 Task: Search one way flight ticket for 1 adult, 1 child, 1 infant in seat in premium economy from Moab: Canyonlands Regional Airport to Rock Springs: Southwest Wyoming Regional Airport (rock Springs Sweetwater County Airport) on 8-5-2023. Choice of flights is United. Number of bags: 2 checked bags. Outbound departure time preference is 10:15.
Action: Mouse moved to (327, 295)
Screenshot: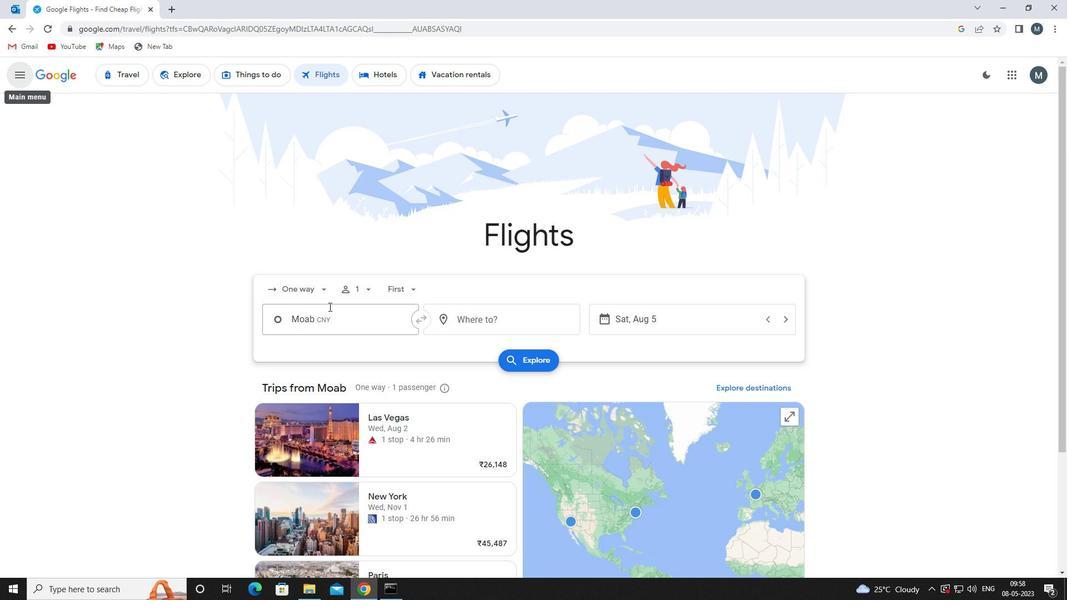 
Action: Mouse pressed left at (327, 295)
Screenshot: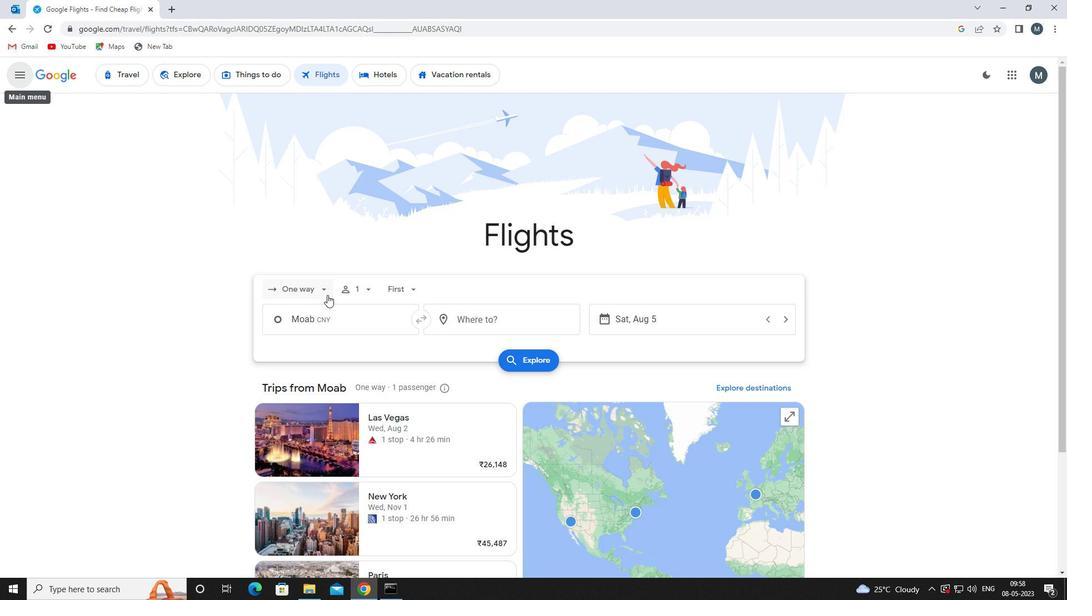 
Action: Mouse moved to (337, 344)
Screenshot: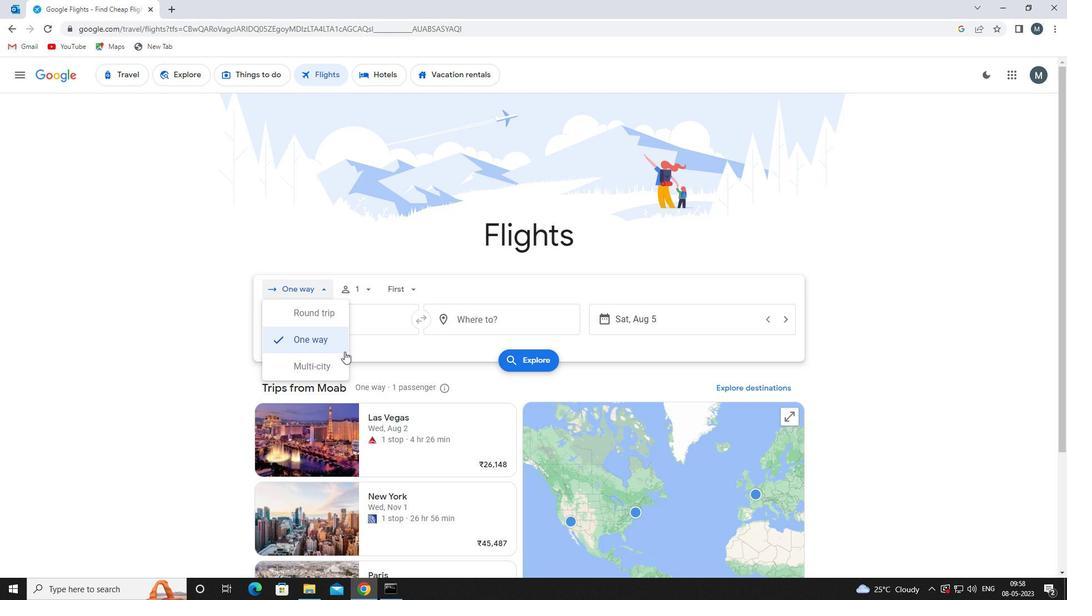 
Action: Mouse pressed left at (337, 344)
Screenshot: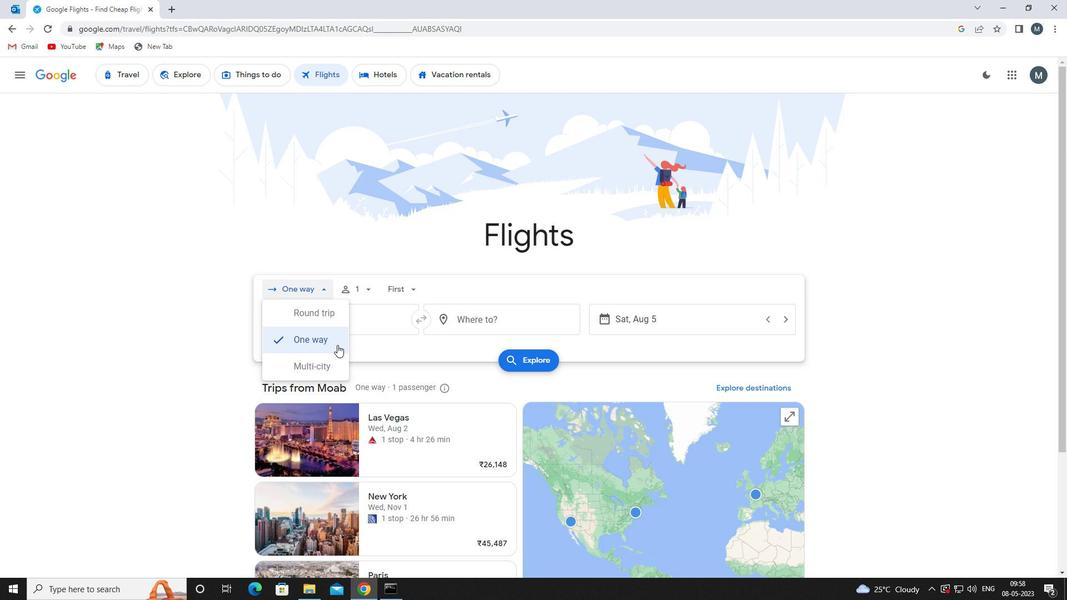 
Action: Mouse moved to (354, 284)
Screenshot: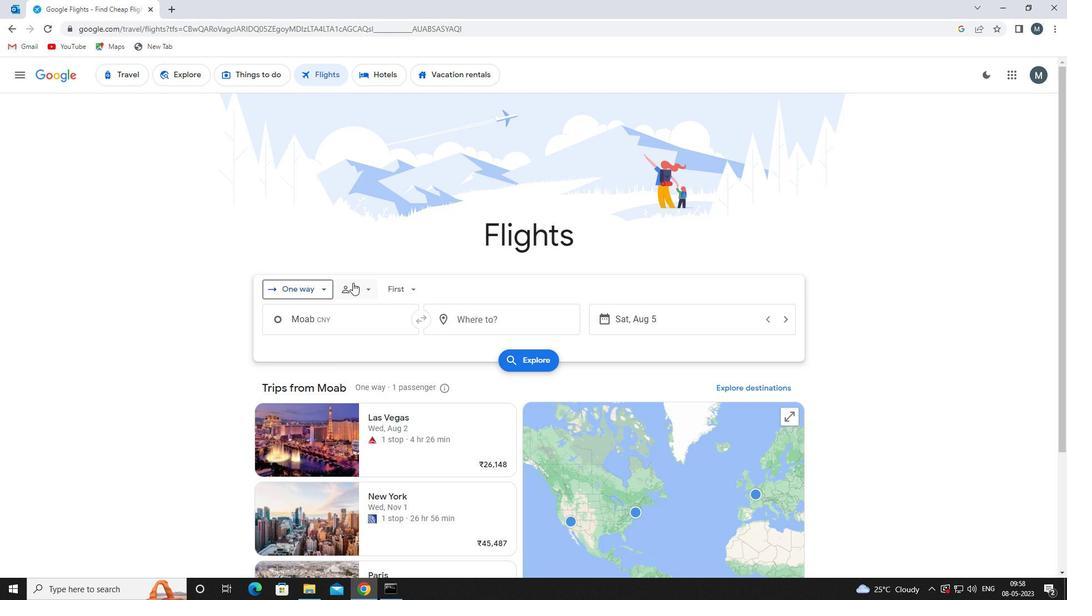 
Action: Mouse pressed left at (354, 284)
Screenshot: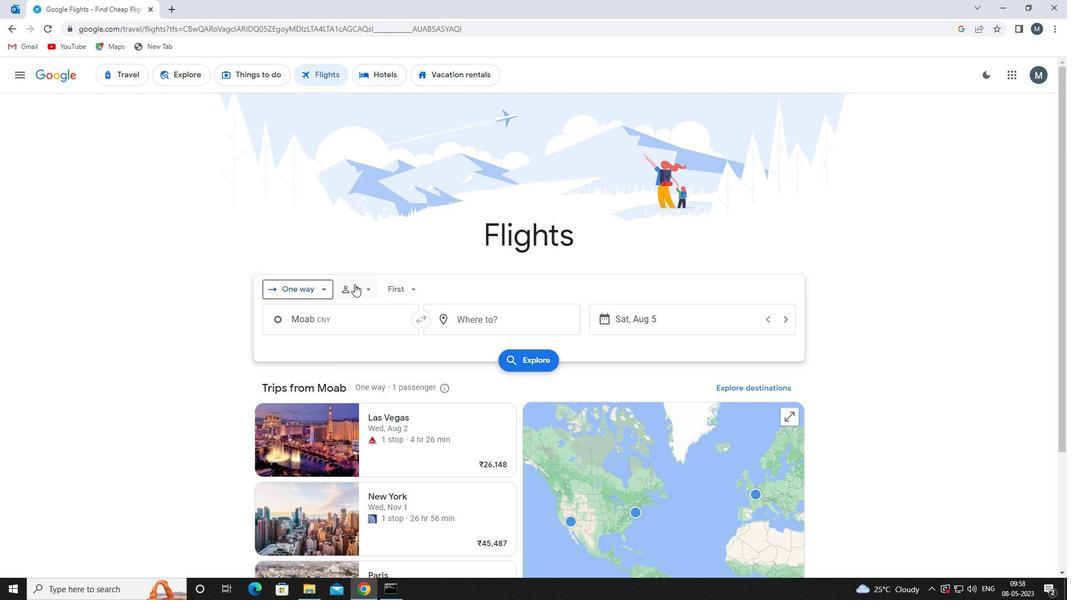 
Action: Mouse moved to (458, 347)
Screenshot: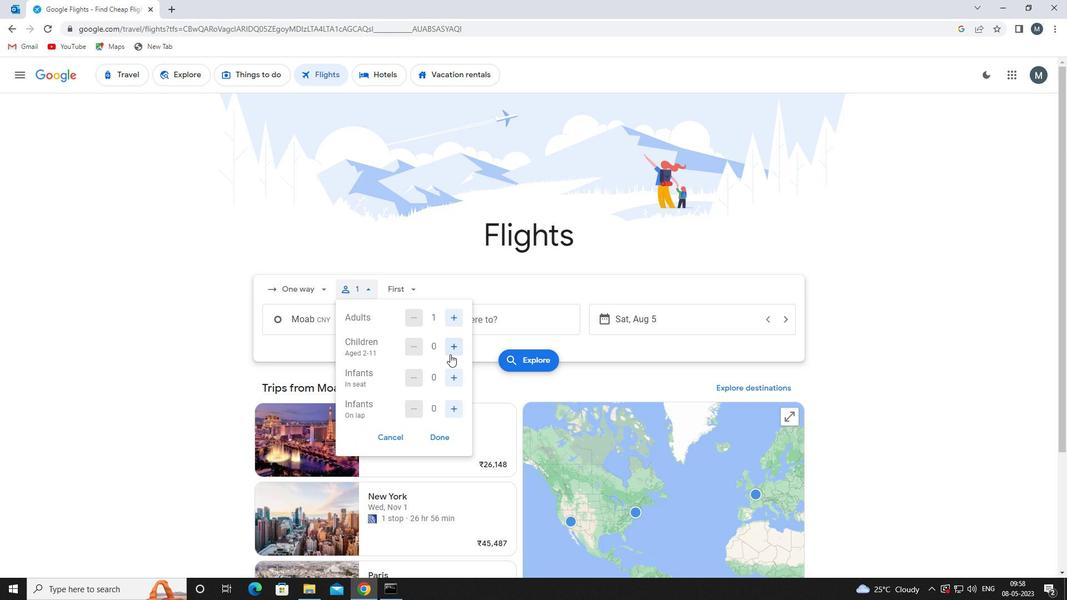 
Action: Mouse pressed left at (458, 347)
Screenshot: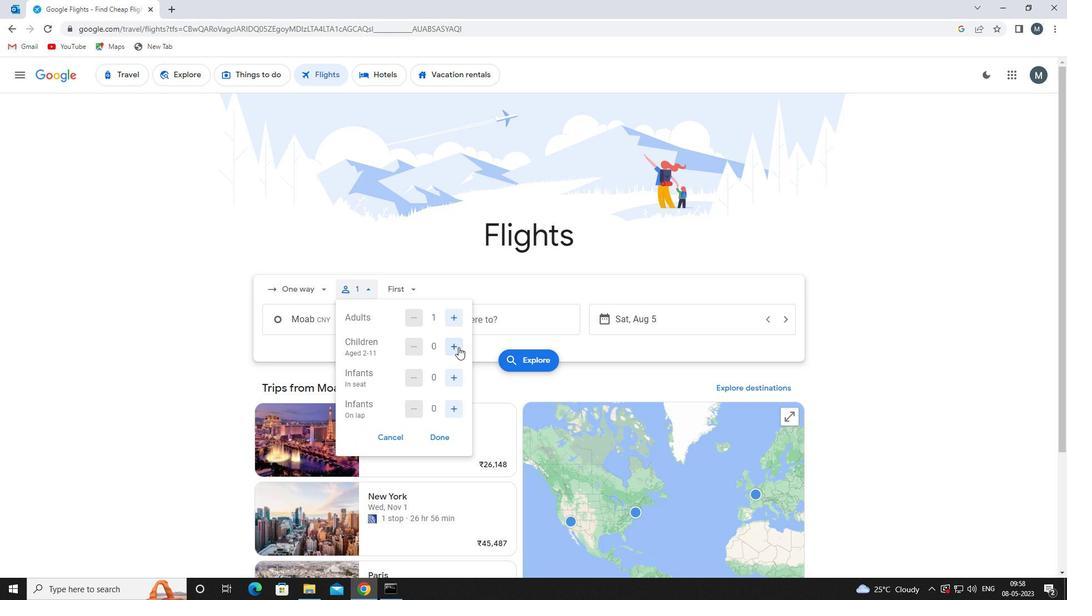 
Action: Mouse moved to (451, 378)
Screenshot: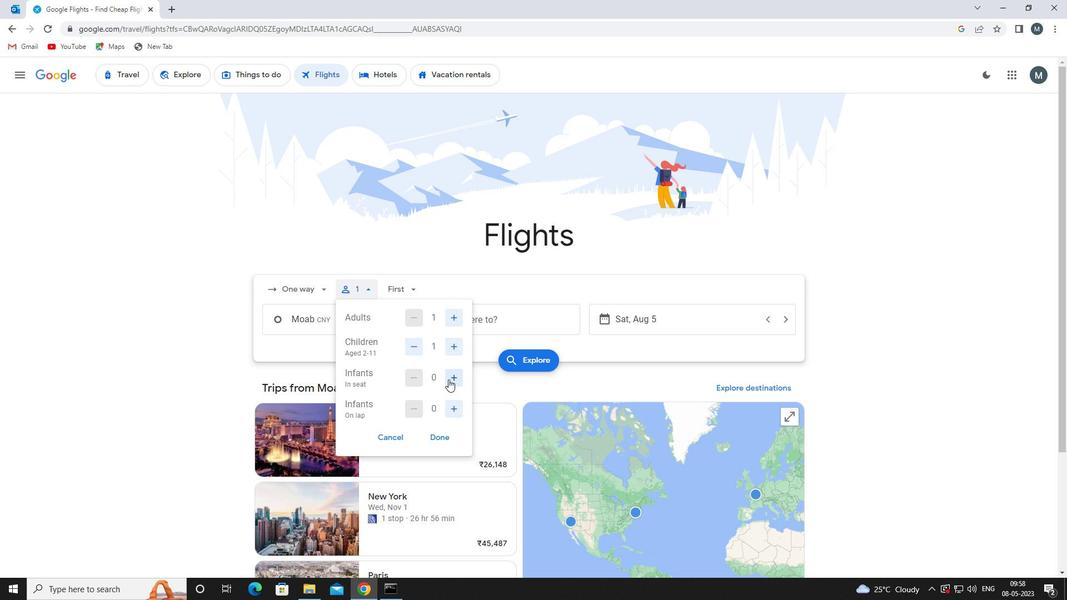 
Action: Mouse pressed left at (451, 378)
Screenshot: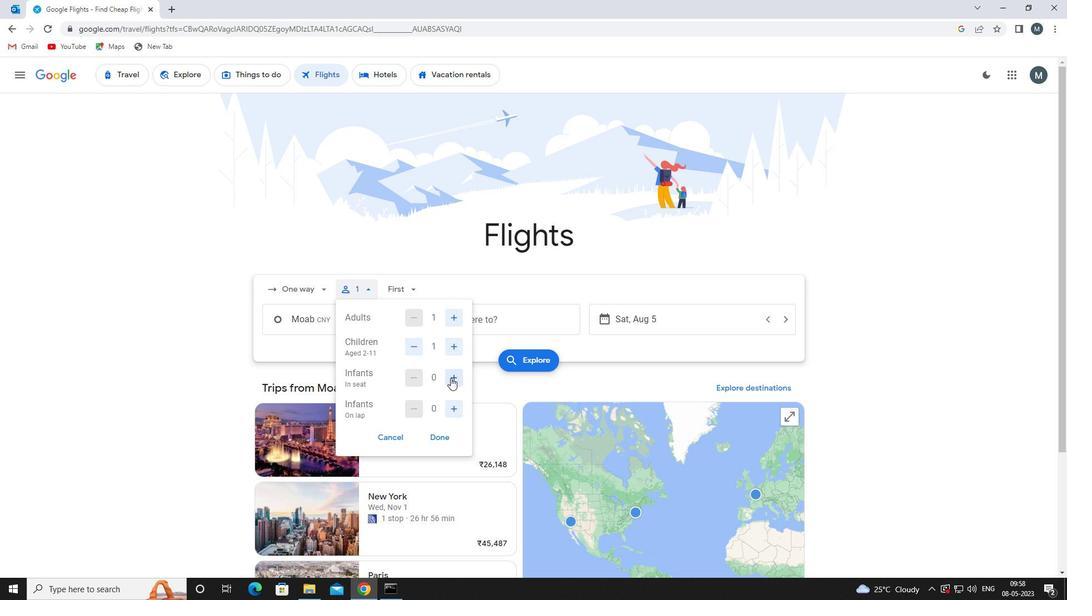 
Action: Mouse moved to (446, 434)
Screenshot: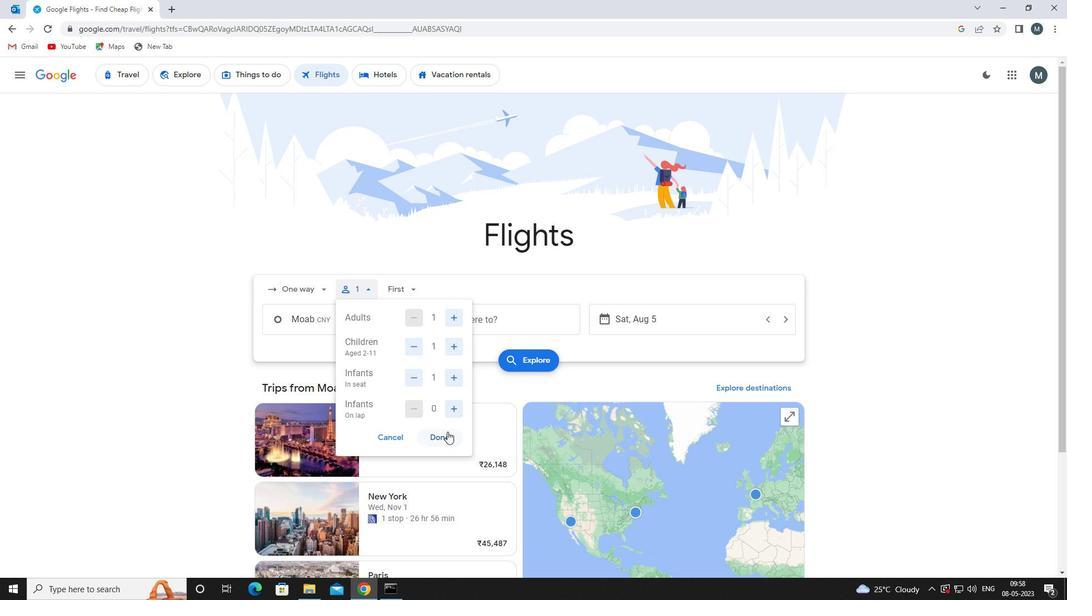 
Action: Mouse pressed left at (446, 434)
Screenshot: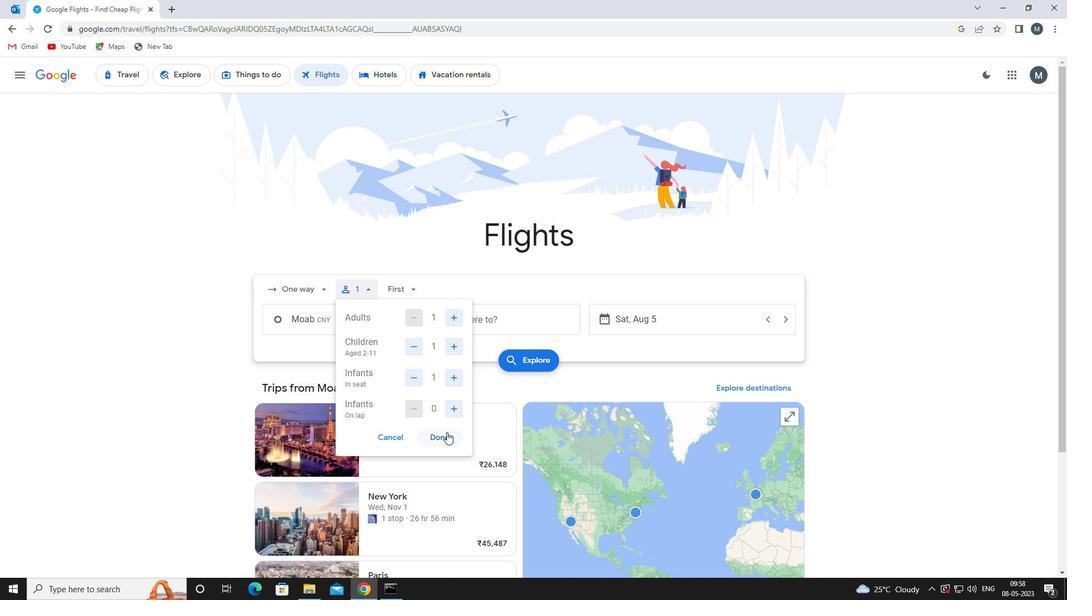 
Action: Mouse moved to (399, 294)
Screenshot: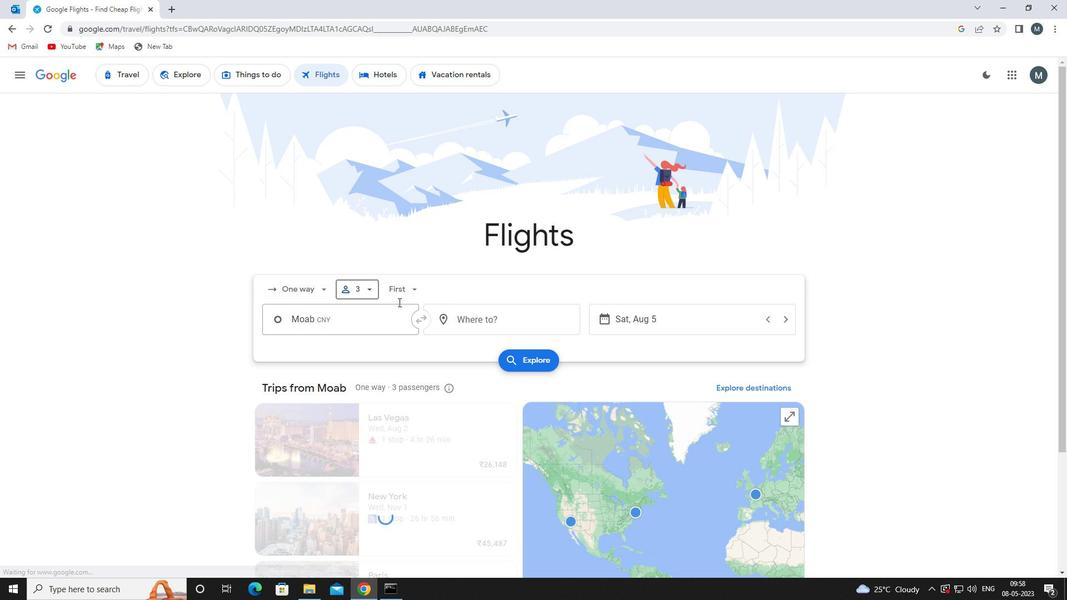 
Action: Mouse pressed left at (399, 294)
Screenshot: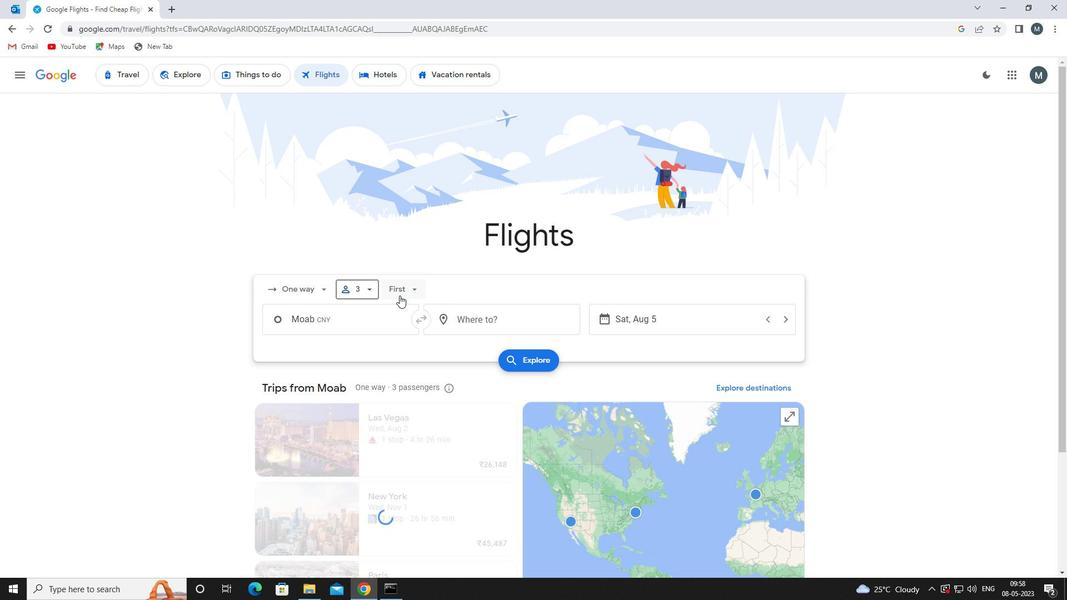 
Action: Mouse moved to (426, 338)
Screenshot: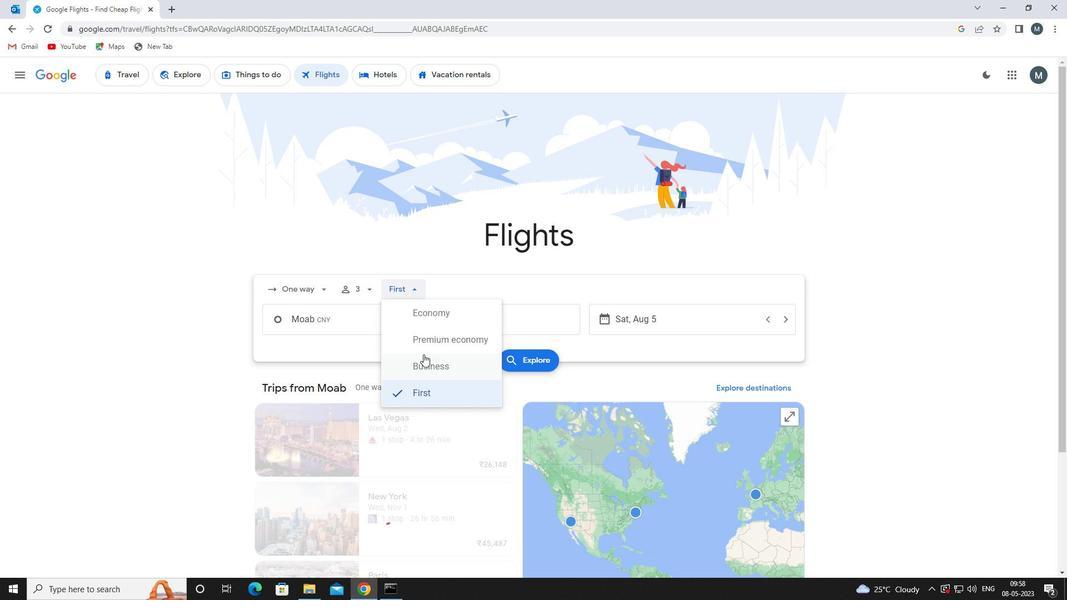 
Action: Mouse pressed left at (426, 338)
Screenshot: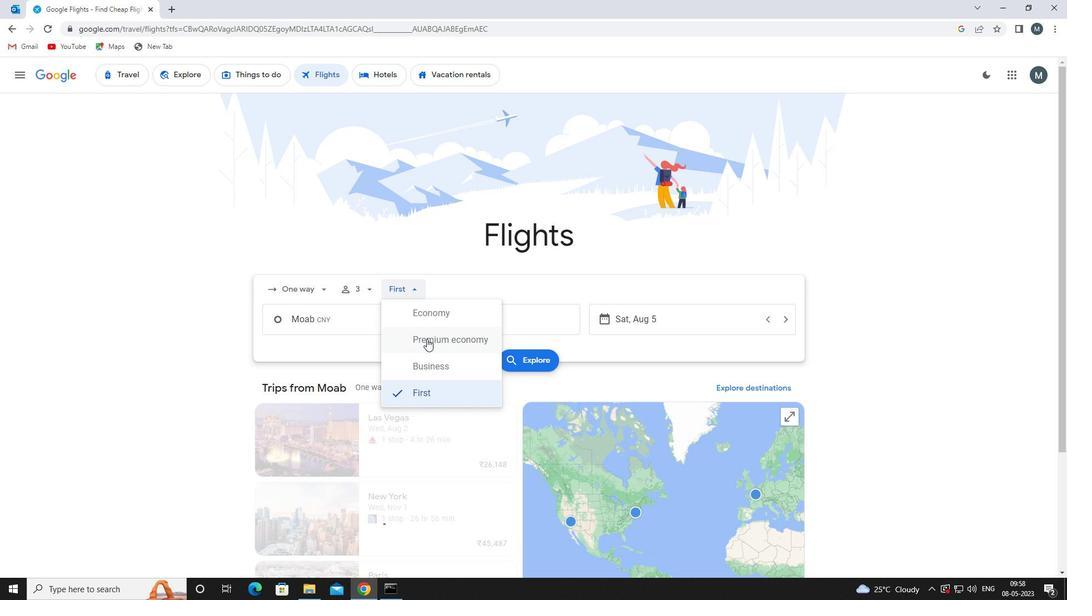 
Action: Mouse moved to (360, 325)
Screenshot: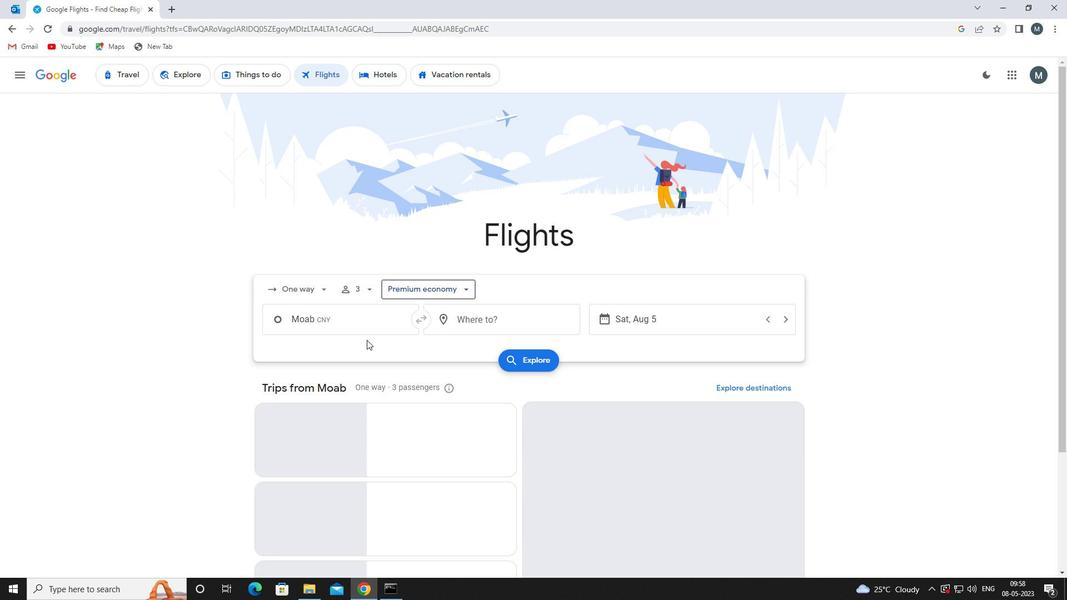 
Action: Mouse pressed left at (360, 325)
Screenshot: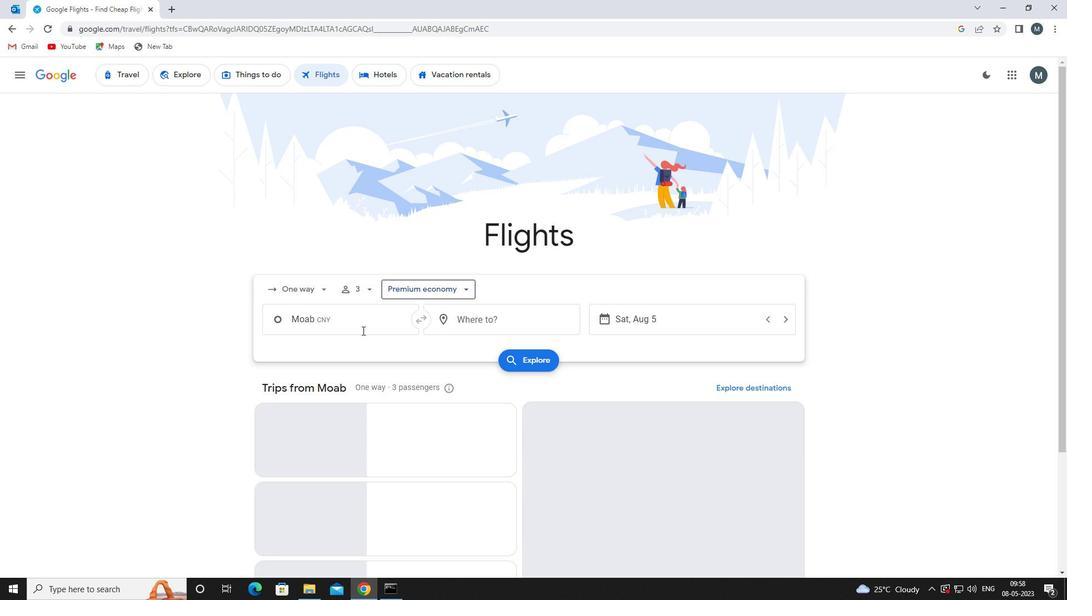 
Action: Mouse moved to (370, 415)
Screenshot: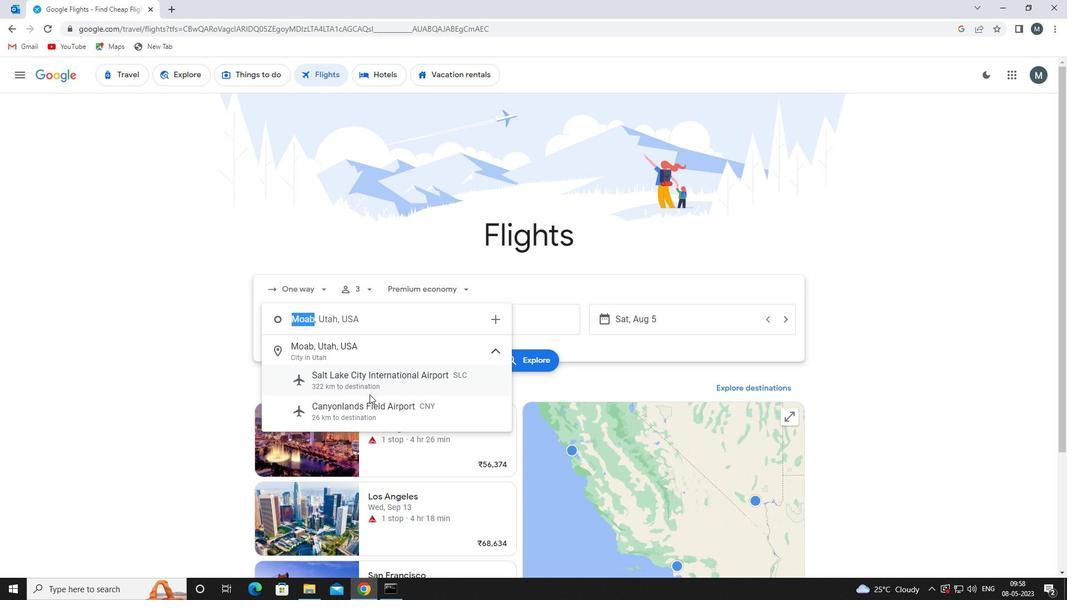 
Action: Mouse pressed left at (370, 415)
Screenshot: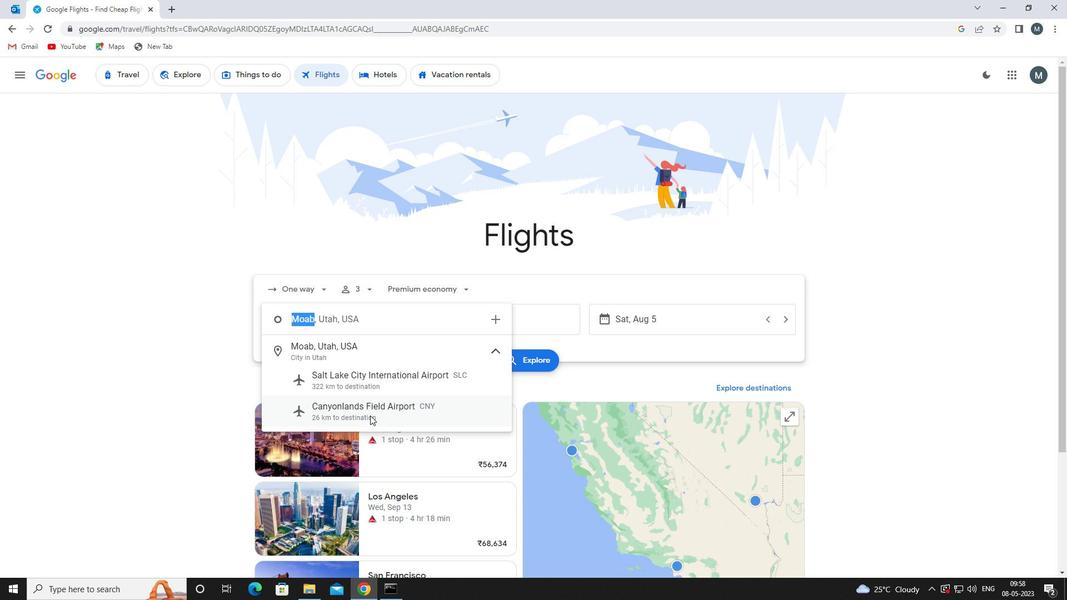 
Action: Mouse moved to (465, 314)
Screenshot: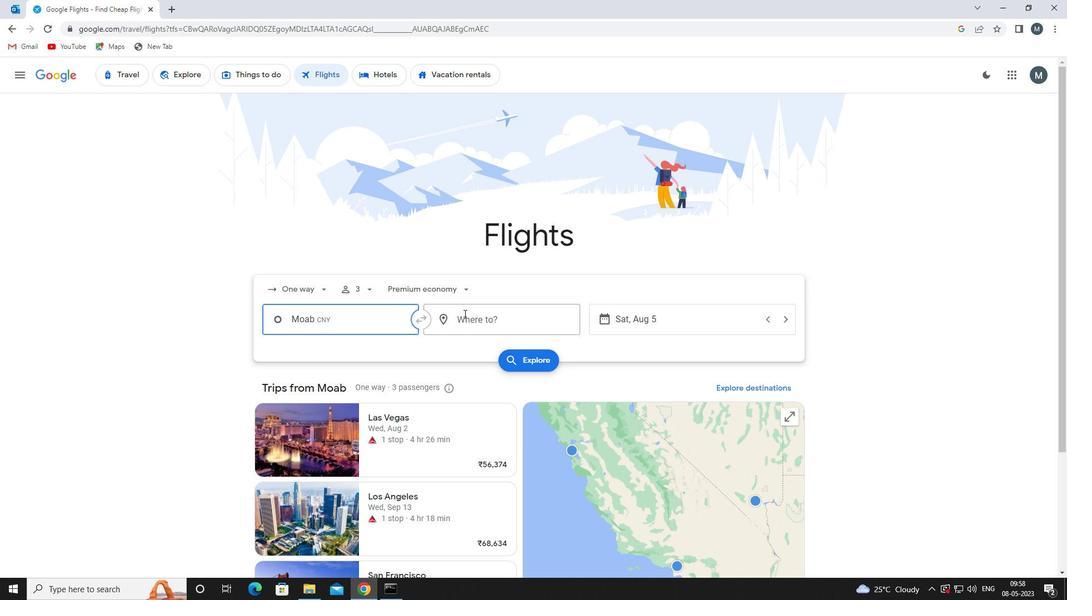 
Action: Mouse pressed left at (465, 314)
Screenshot: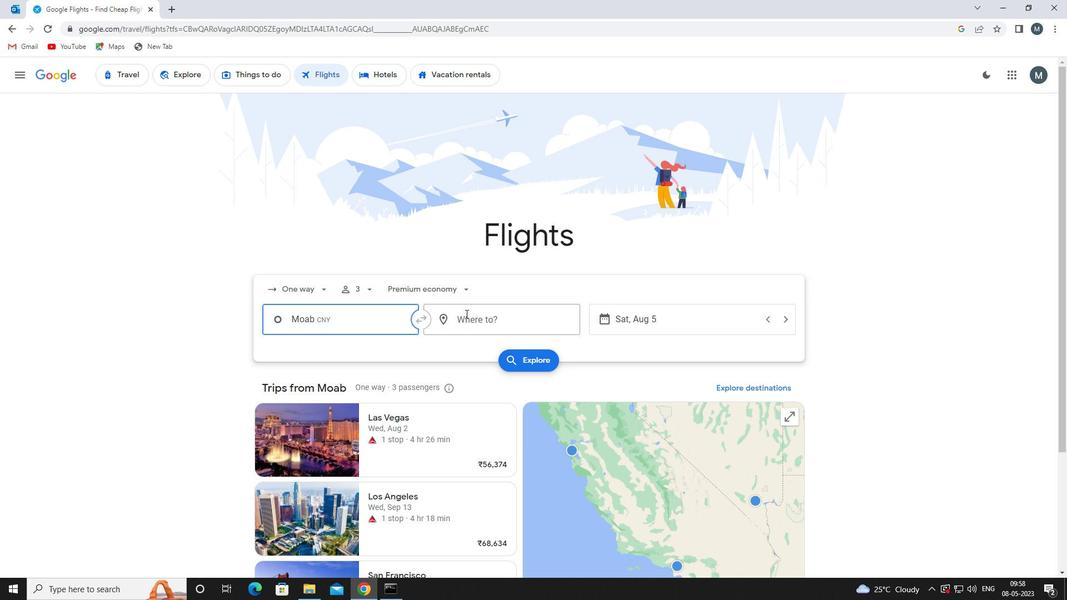 
Action: Mouse moved to (466, 314)
Screenshot: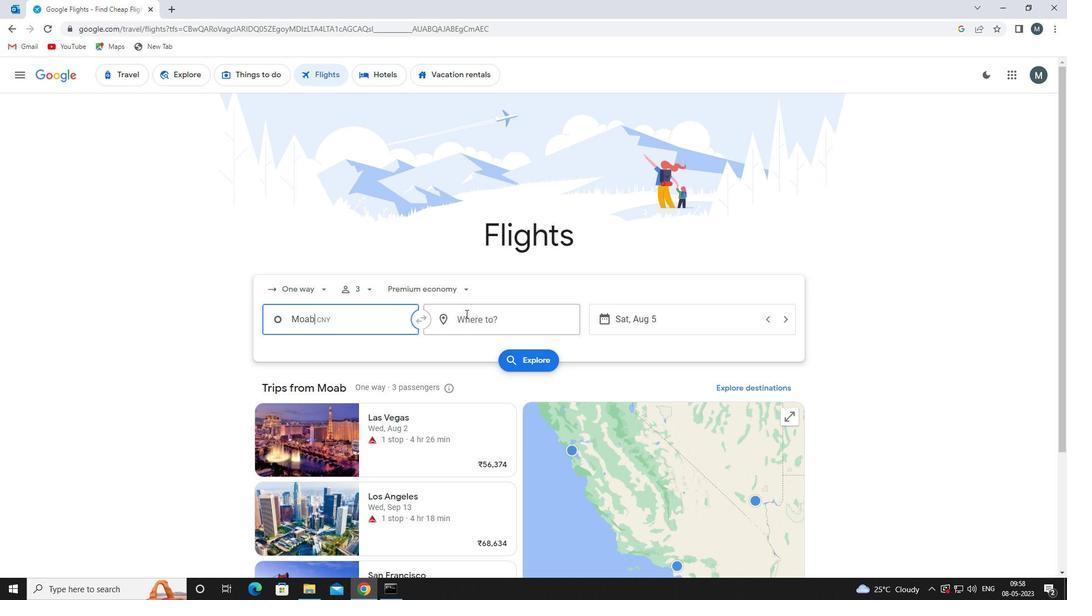 
Action: Key pressed rks
Screenshot: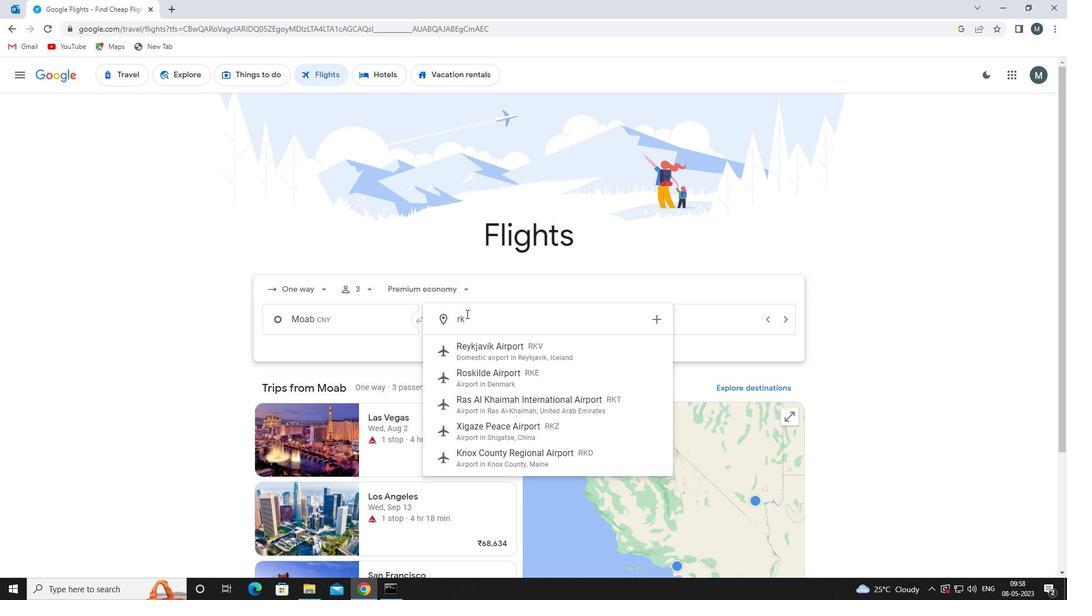 
Action: Mouse moved to (517, 355)
Screenshot: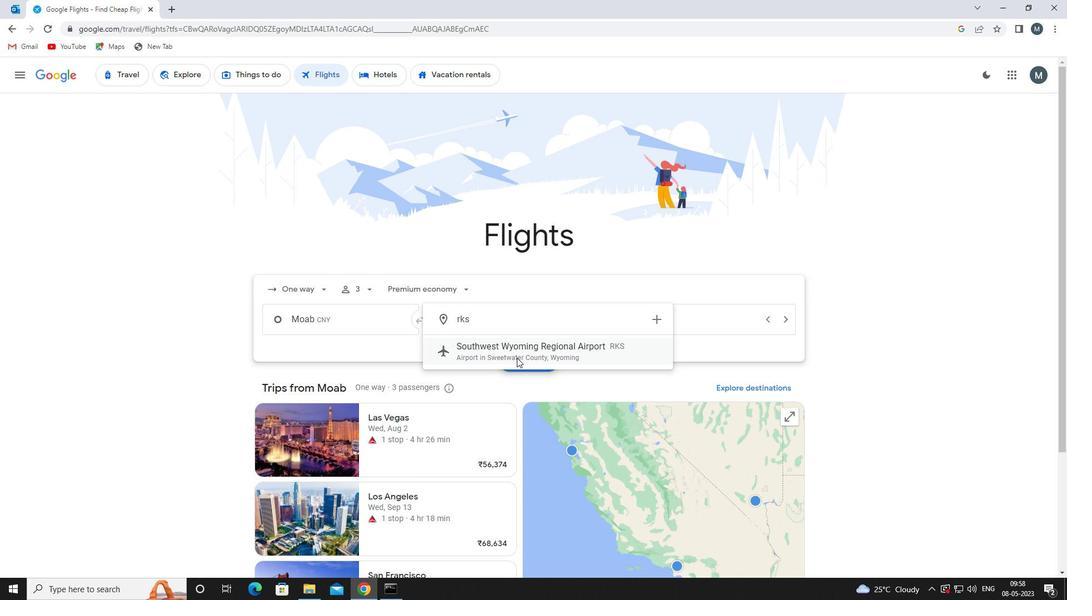 
Action: Mouse pressed left at (517, 355)
Screenshot: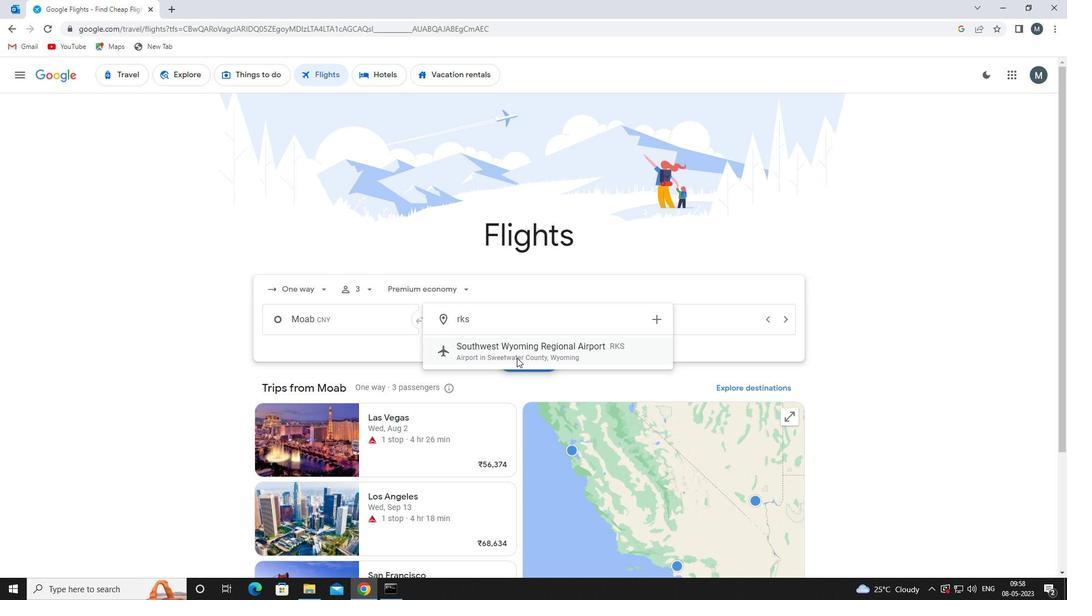 
Action: Mouse moved to (639, 319)
Screenshot: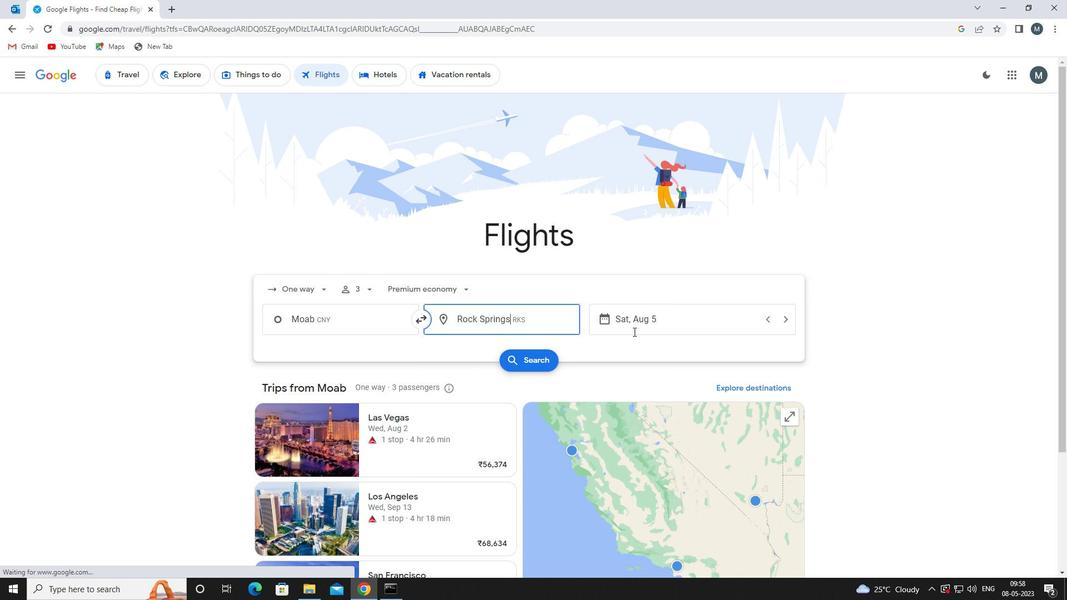 
Action: Mouse pressed left at (639, 319)
Screenshot: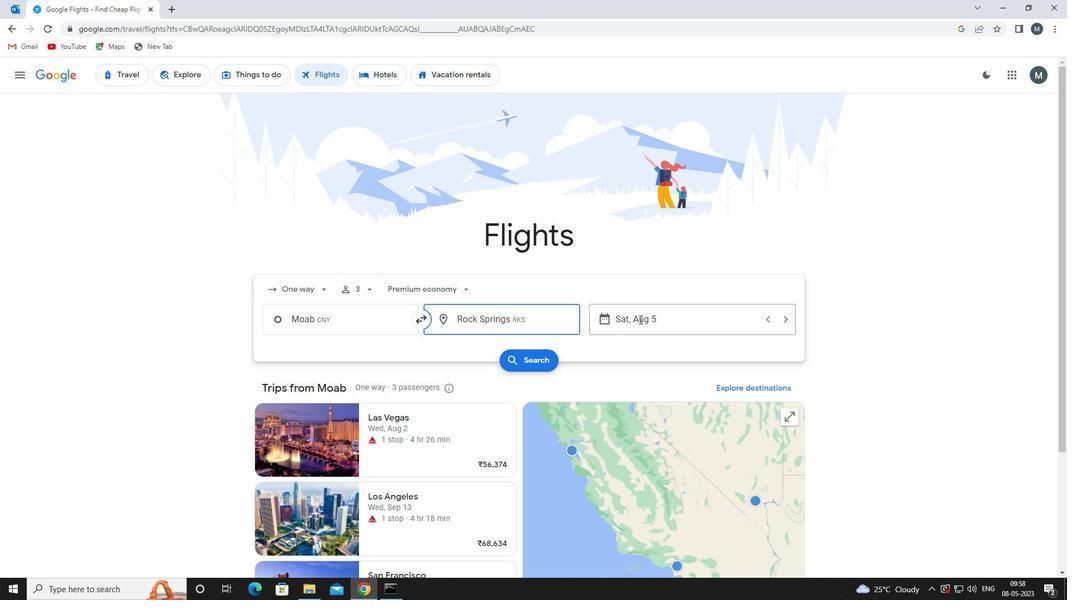 
Action: Mouse moved to (557, 379)
Screenshot: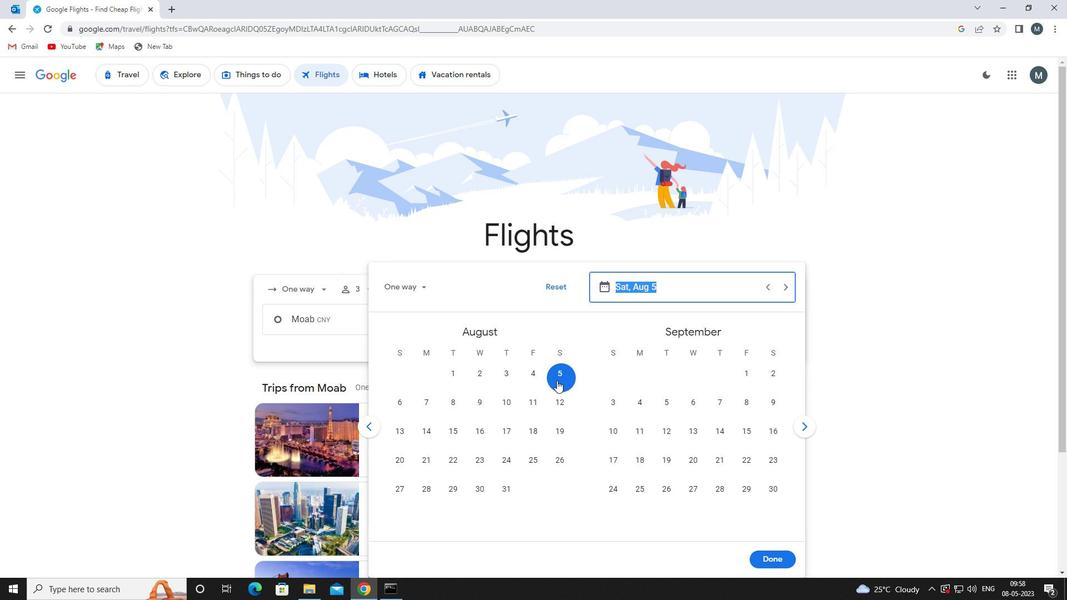 
Action: Mouse pressed left at (557, 379)
Screenshot: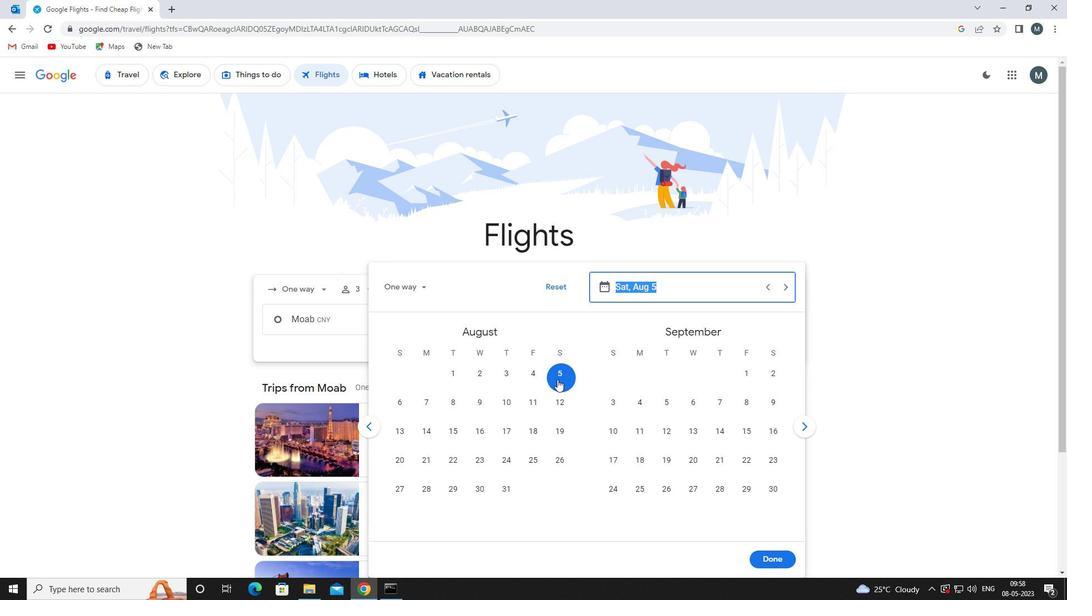 
Action: Mouse moved to (771, 556)
Screenshot: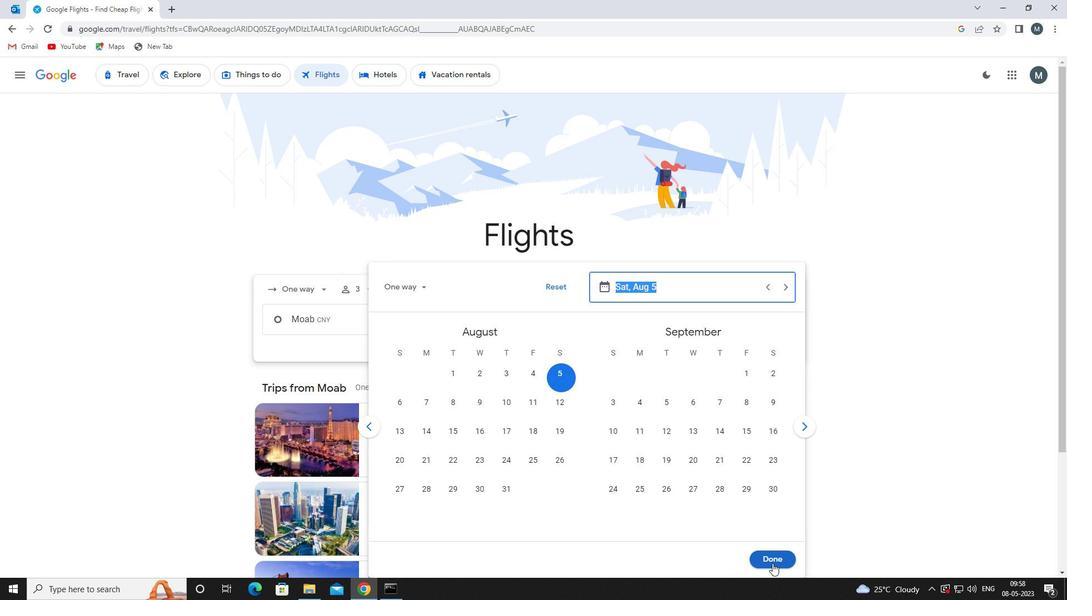 
Action: Mouse pressed left at (771, 556)
Screenshot: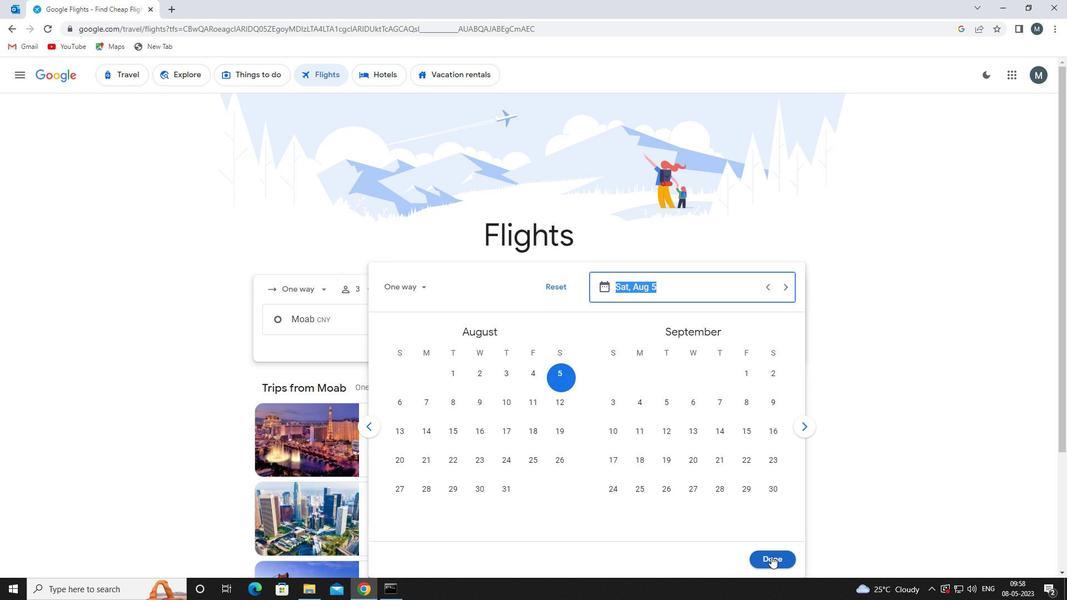 
Action: Mouse moved to (536, 368)
Screenshot: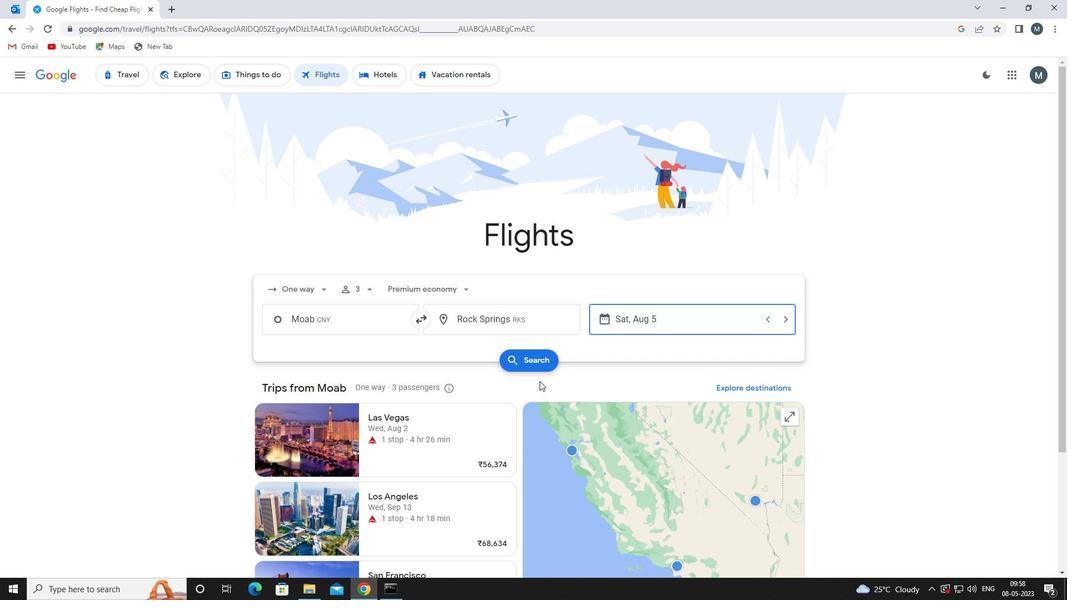 
Action: Mouse pressed left at (536, 368)
Screenshot: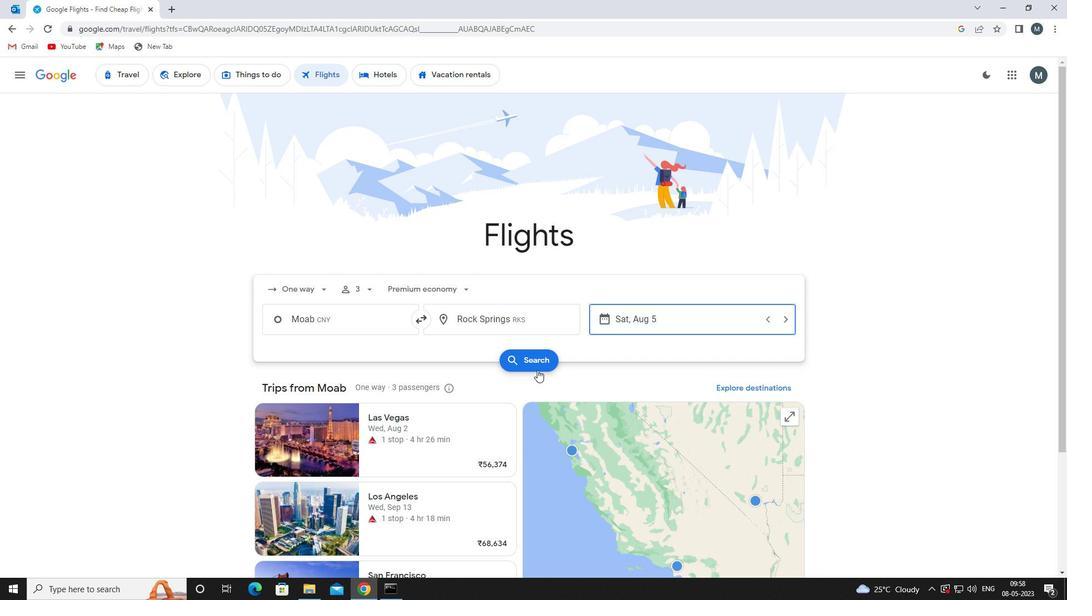 
Action: Mouse moved to (284, 179)
Screenshot: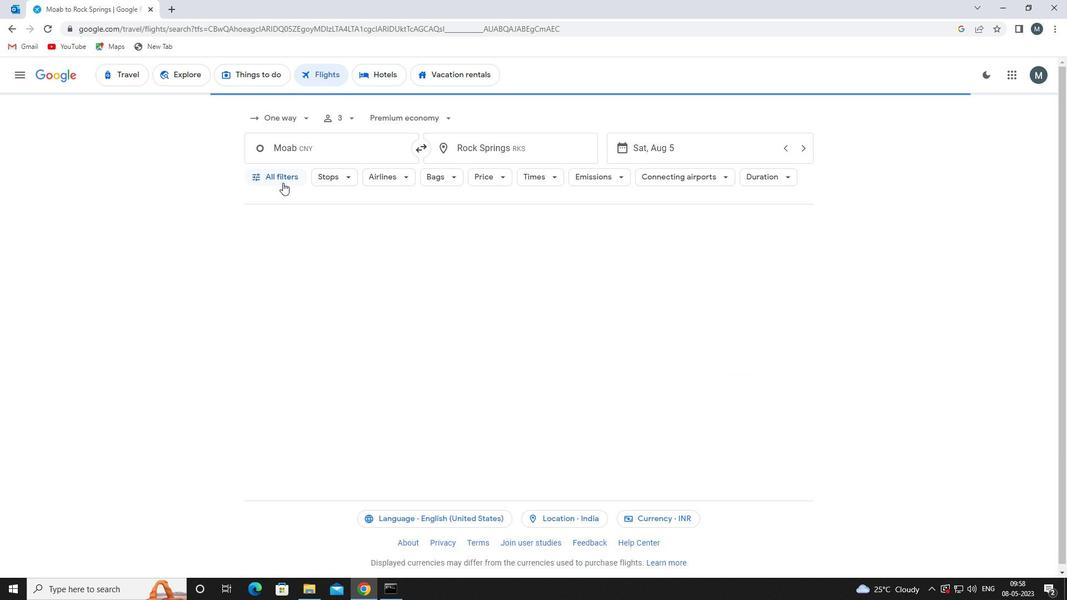 
Action: Mouse pressed left at (284, 179)
Screenshot: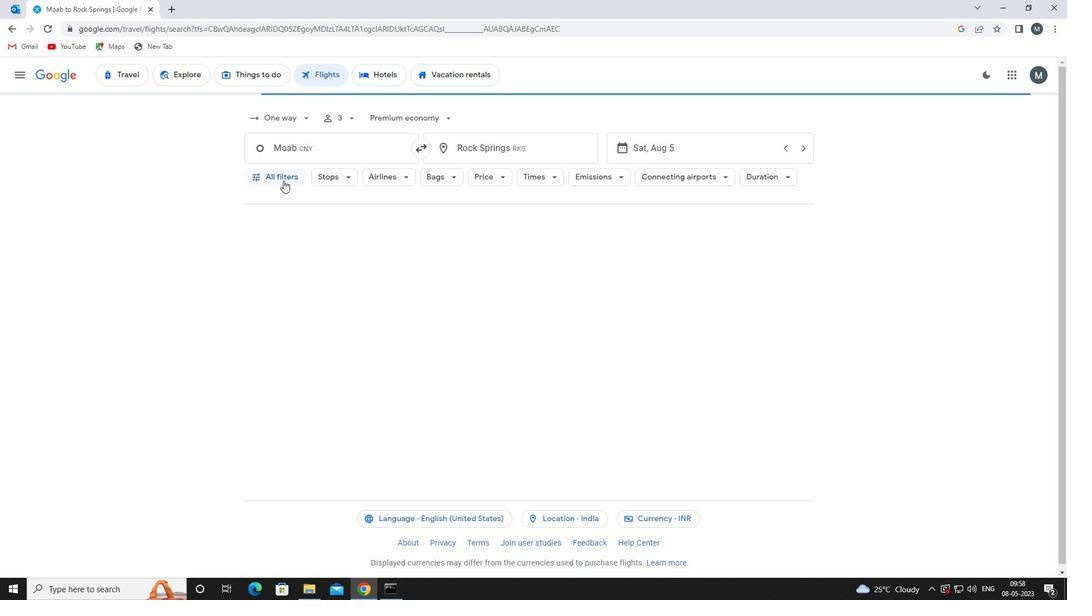 
Action: Mouse moved to (373, 327)
Screenshot: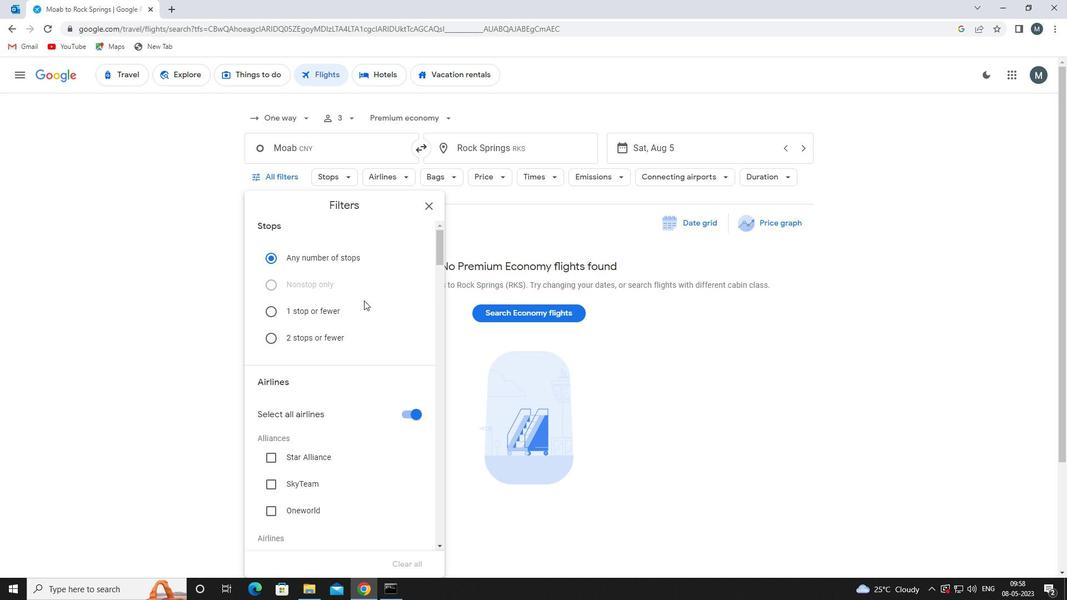 
Action: Mouse scrolled (373, 326) with delta (0, 0)
Screenshot: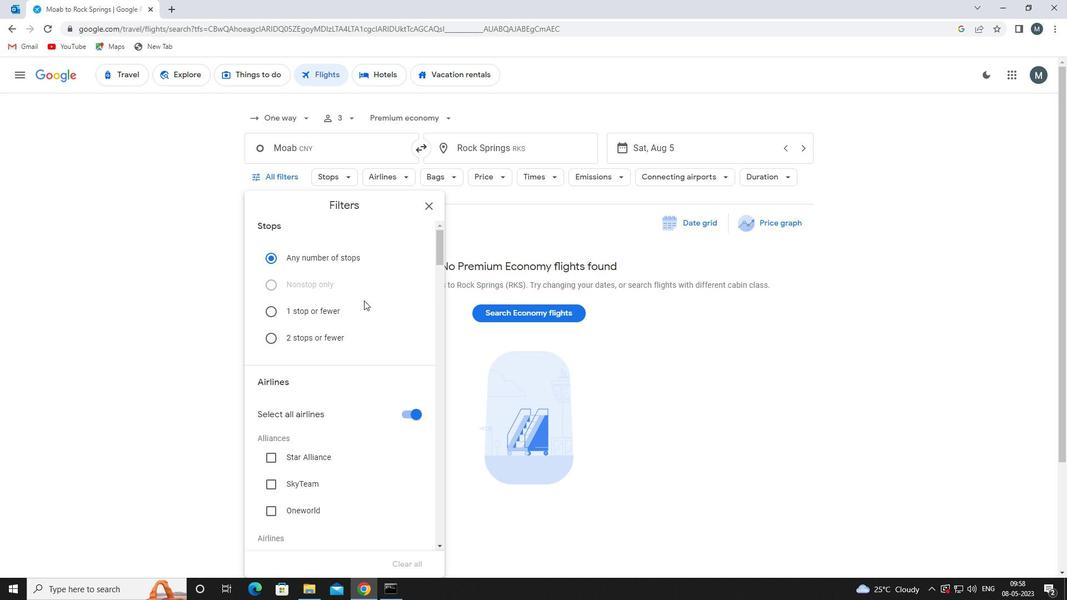 
Action: Mouse moved to (373, 329)
Screenshot: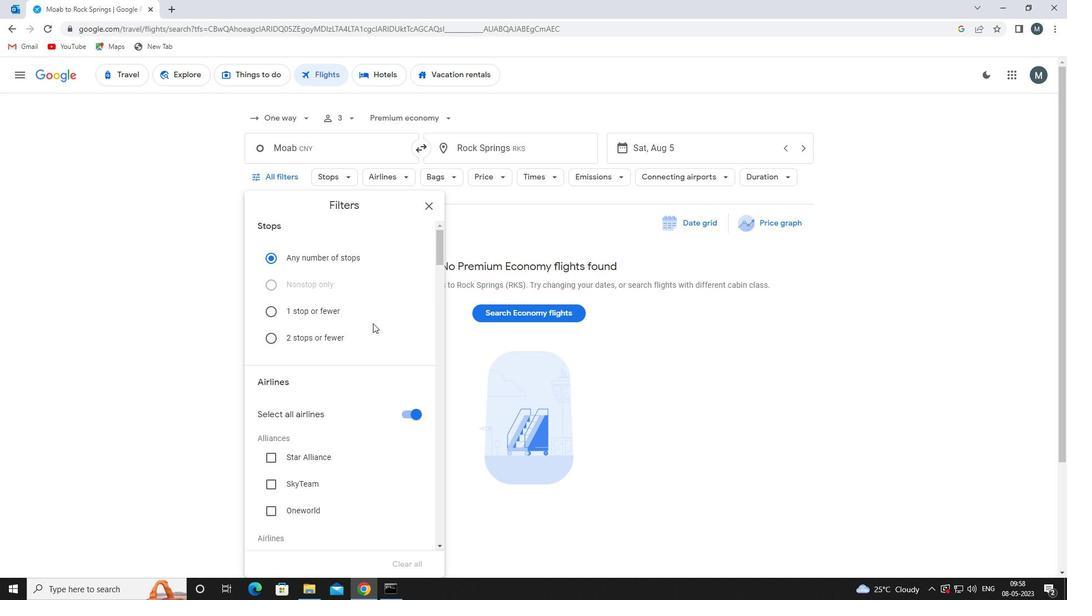 
Action: Mouse scrolled (373, 328) with delta (0, 0)
Screenshot: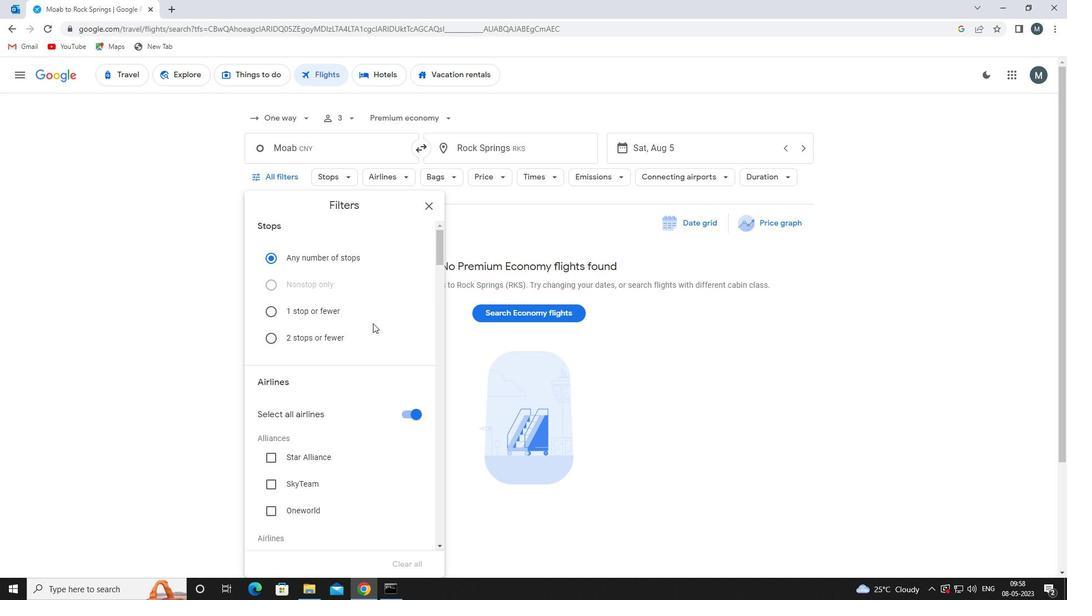 
Action: Mouse moved to (408, 304)
Screenshot: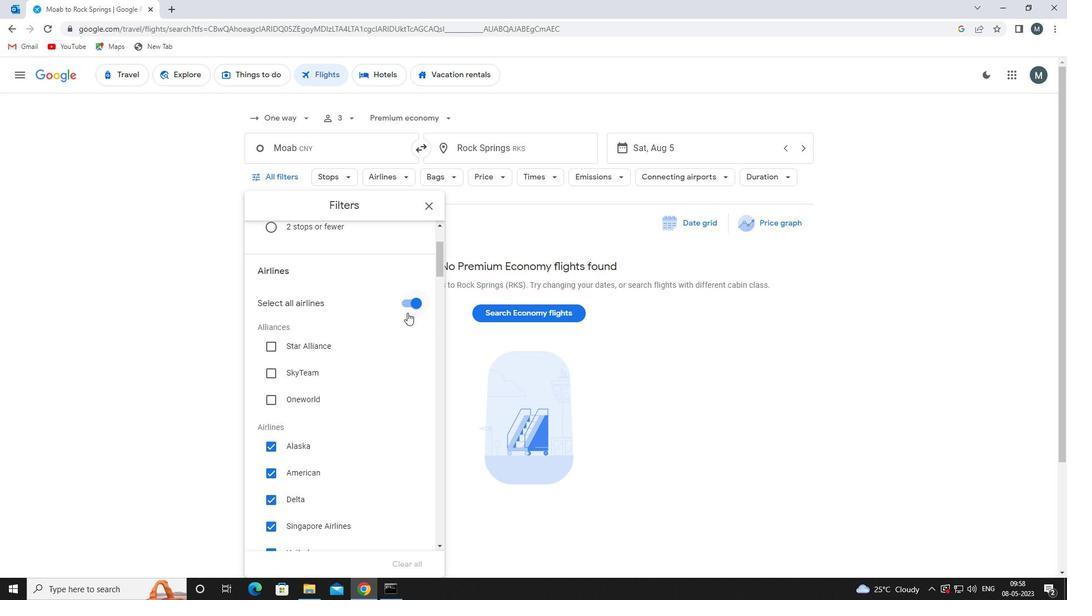 
Action: Mouse pressed left at (408, 304)
Screenshot: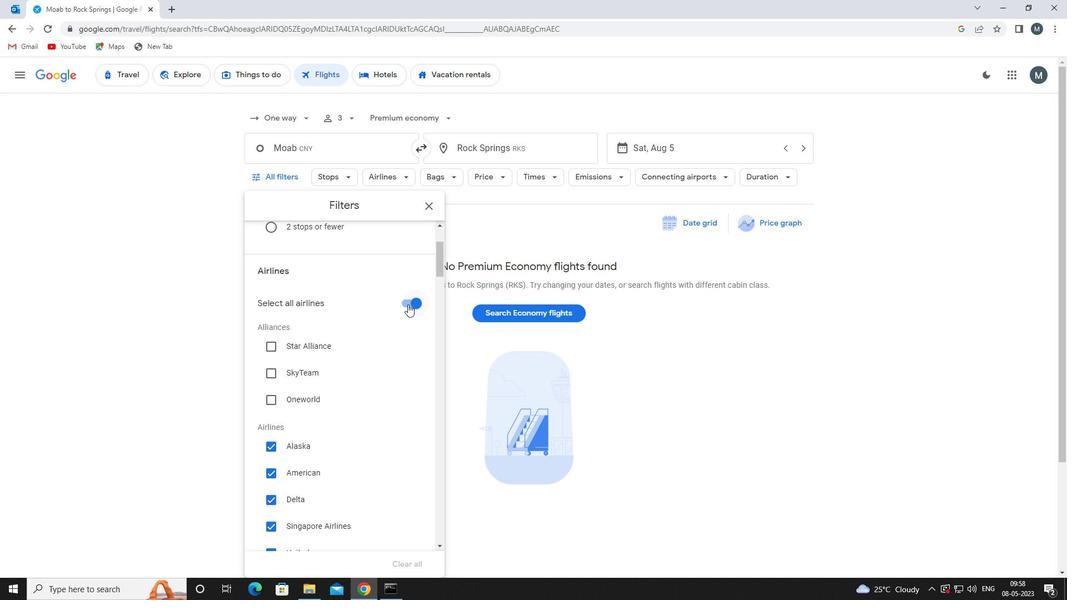 
Action: Mouse moved to (332, 373)
Screenshot: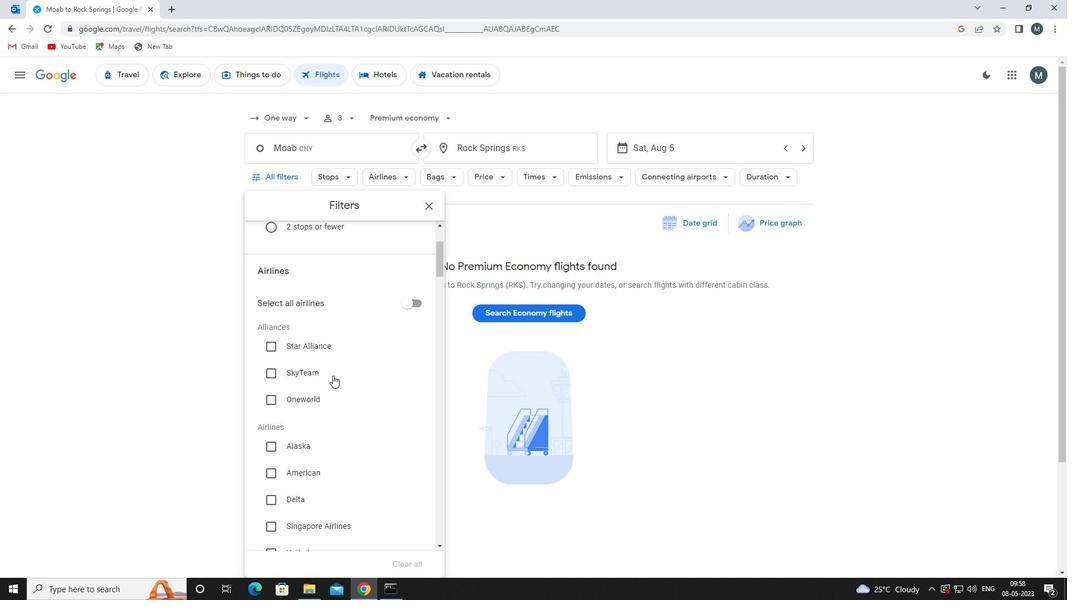 
Action: Mouse scrolled (332, 372) with delta (0, 0)
Screenshot: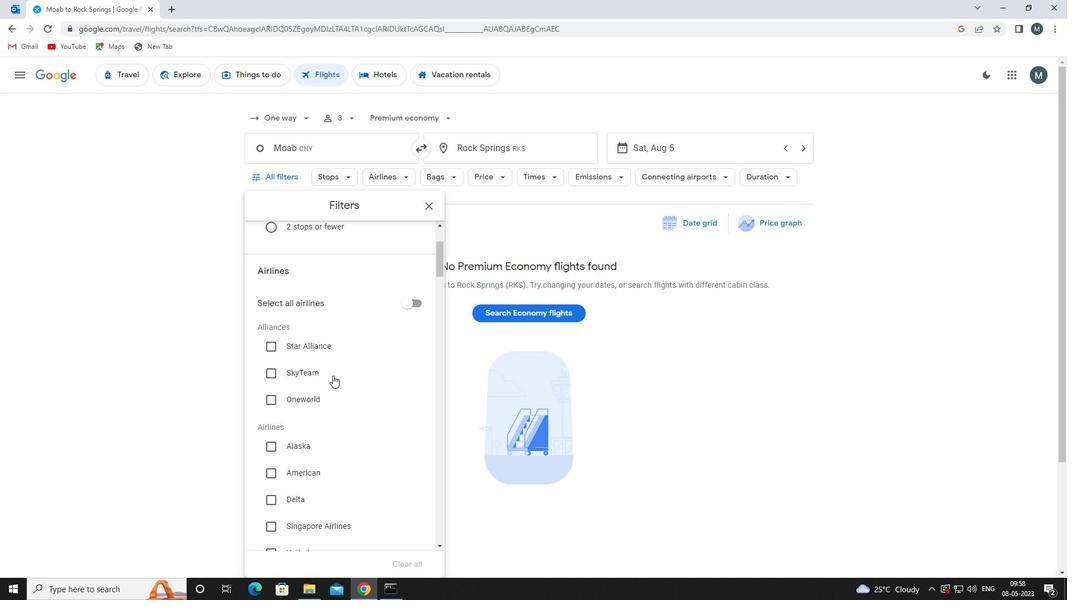 
Action: Mouse scrolled (332, 372) with delta (0, 0)
Screenshot: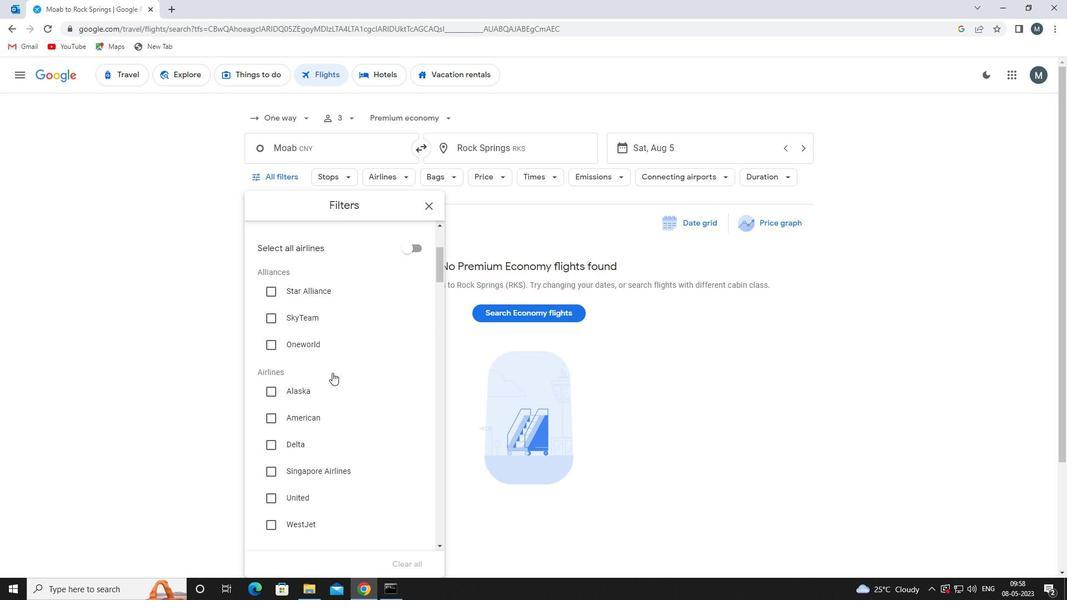 
Action: Mouse moved to (346, 441)
Screenshot: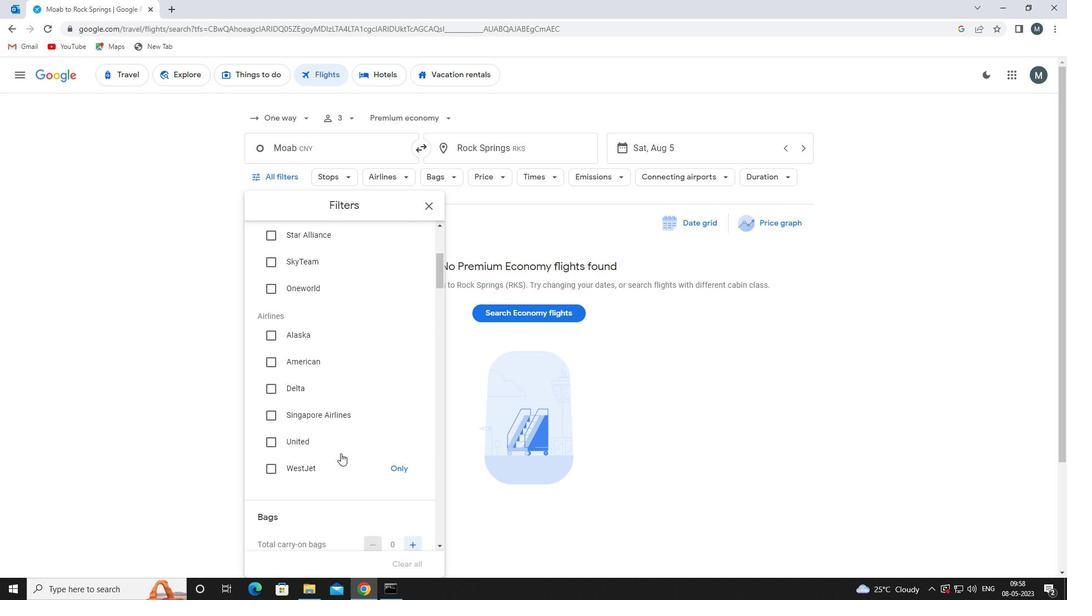 
Action: Mouse pressed left at (346, 441)
Screenshot: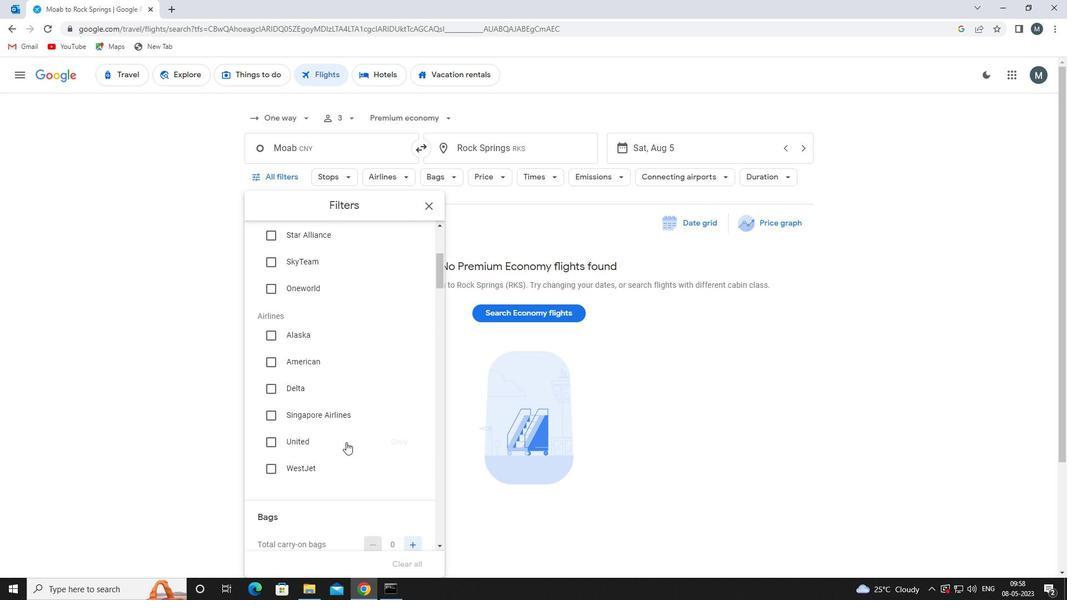 
Action: Mouse moved to (346, 433)
Screenshot: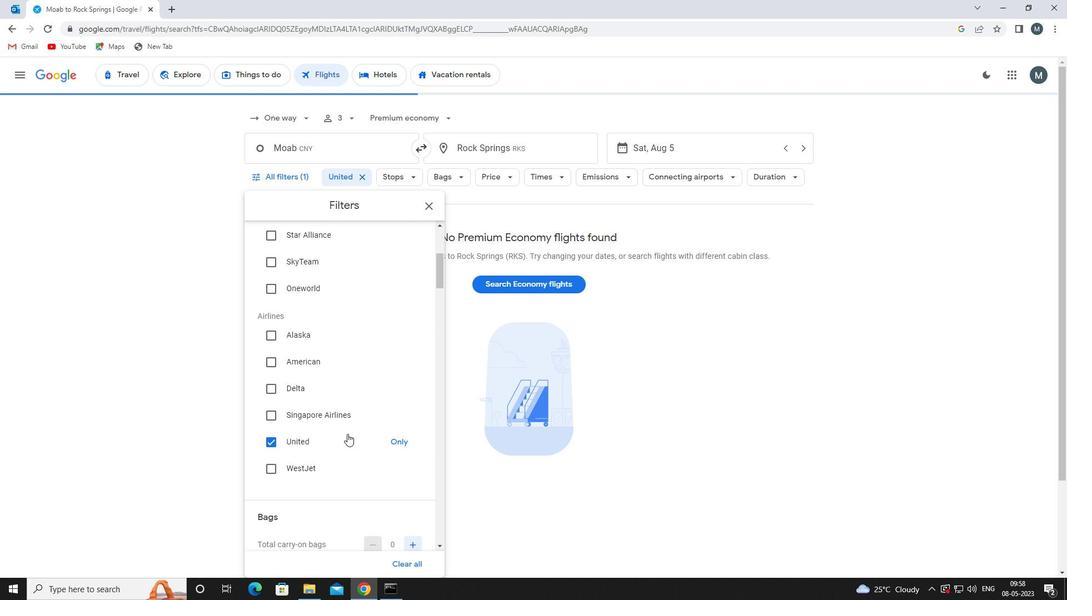 
Action: Mouse scrolled (346, 433) with delta (0, 0)
Screenshot: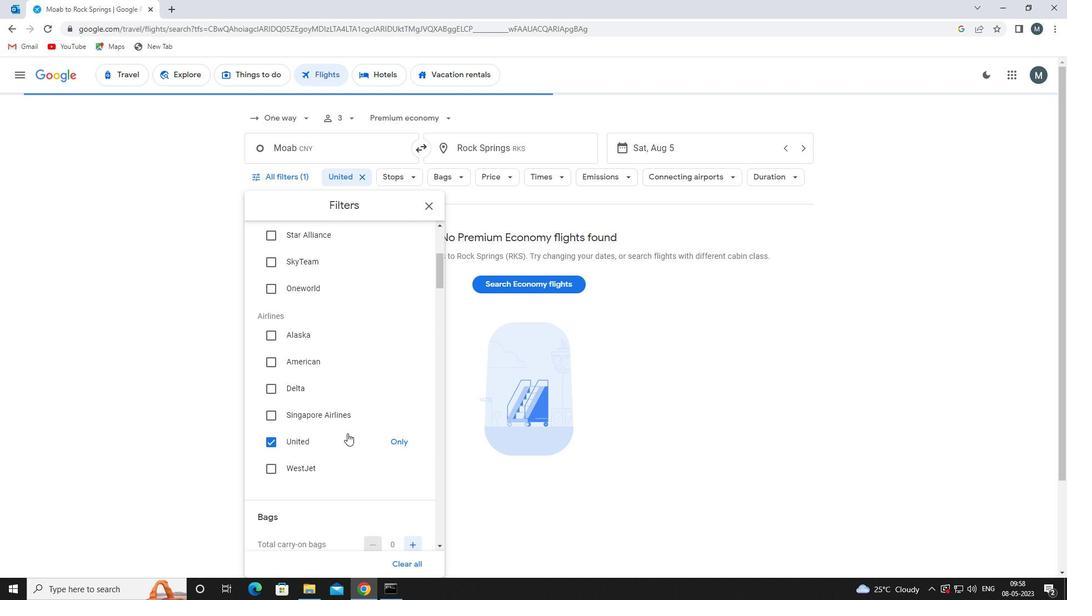 
Action: Mouse moved to (346, 433)
Screenshot: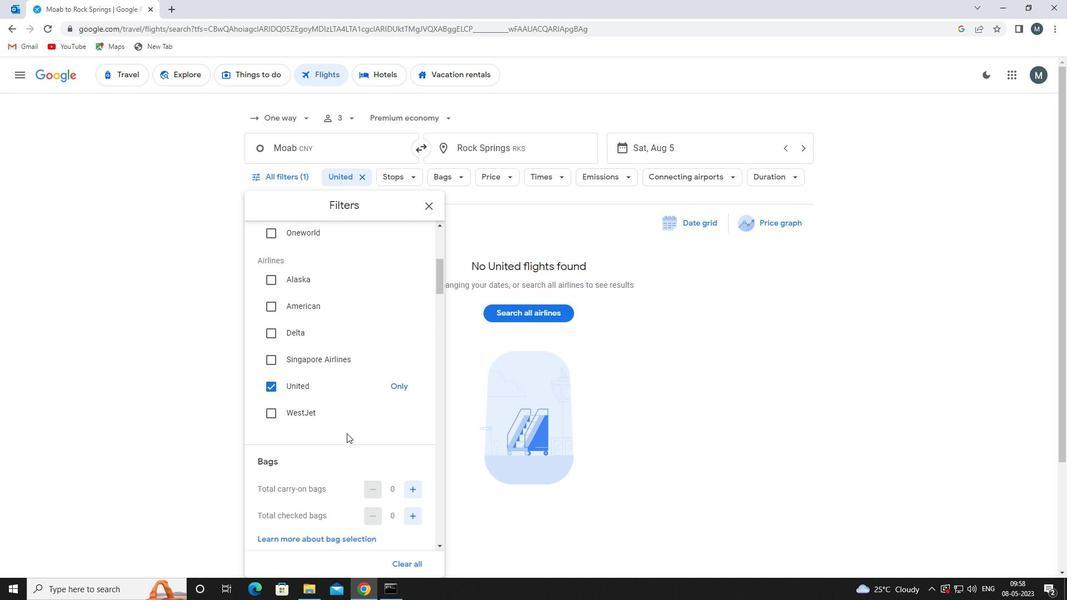
Action: Mouse scrolled (346, 432) with delta (0, 0)
Screenshot: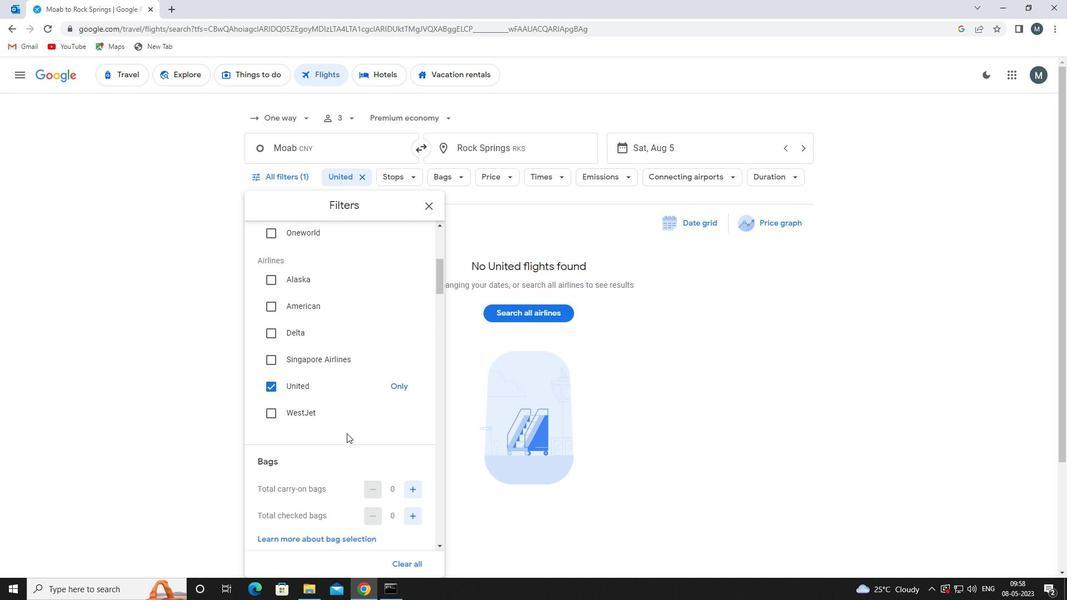 
Action: Mouse moved to (328, 431)
Screenshot: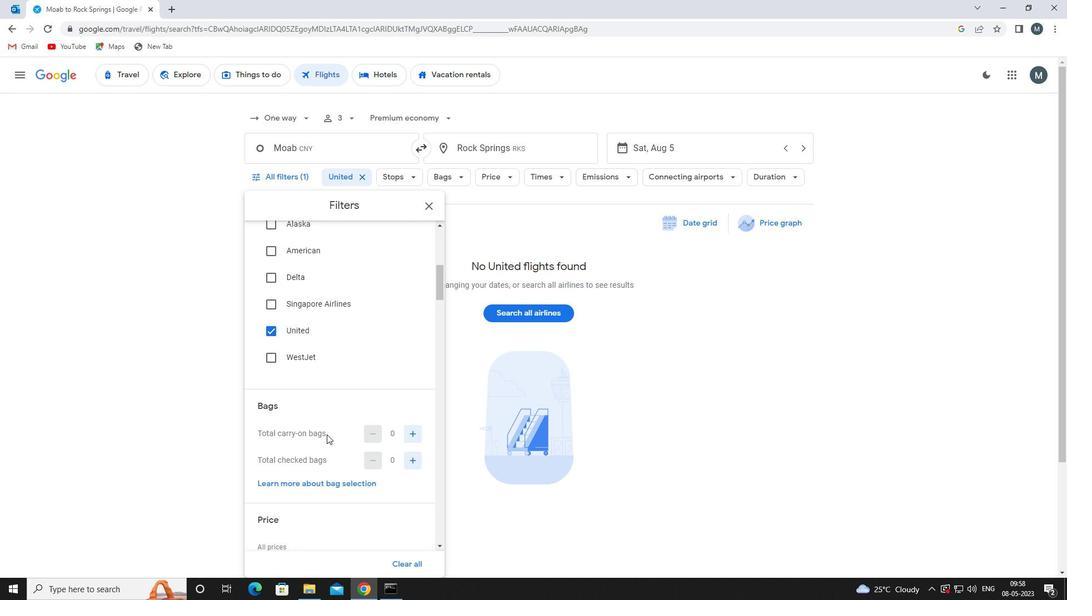 
Action: Mouse scrolled (328, 431) with delta (0, 0)
Screenshot: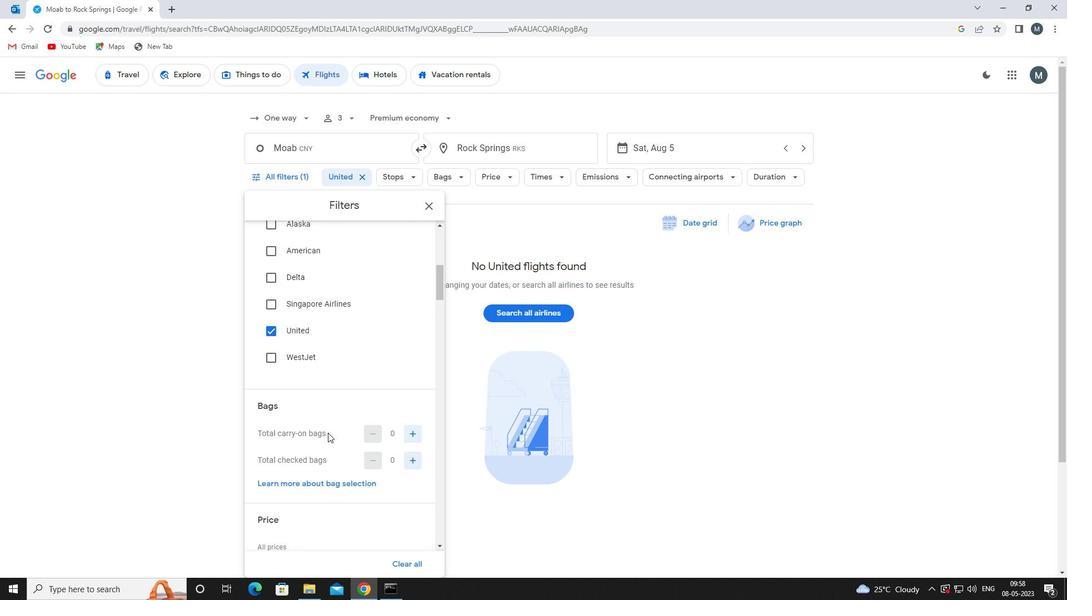 
Action: Mouse moved to (411, 403)
Screenshot: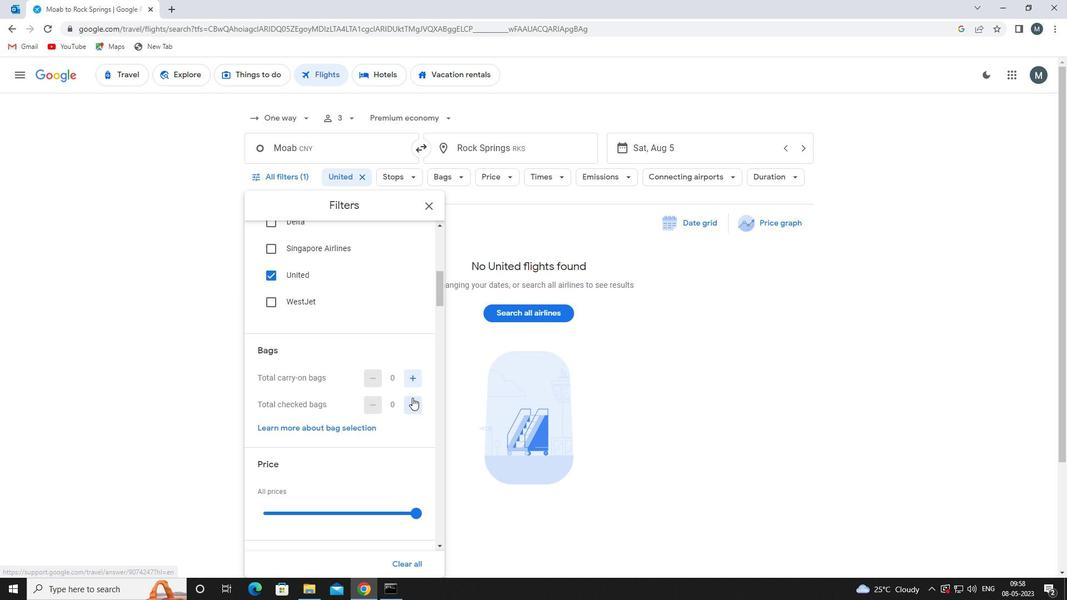 
Action: Mouse pressed left at (411, 403)
Screenshot: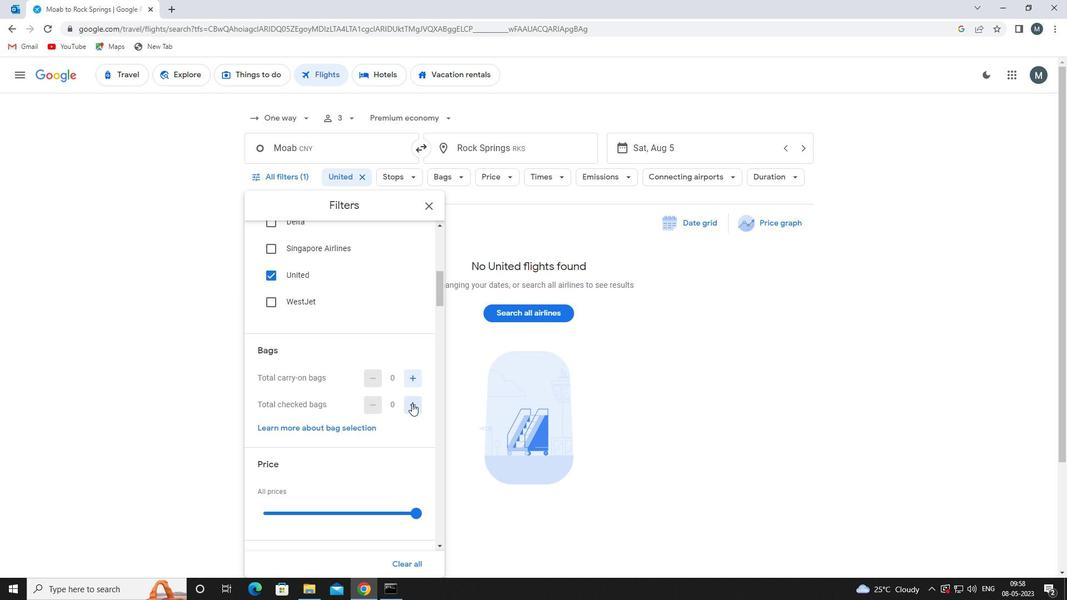 
Action: Mouse pressed left at (411, 403)
Screenshot: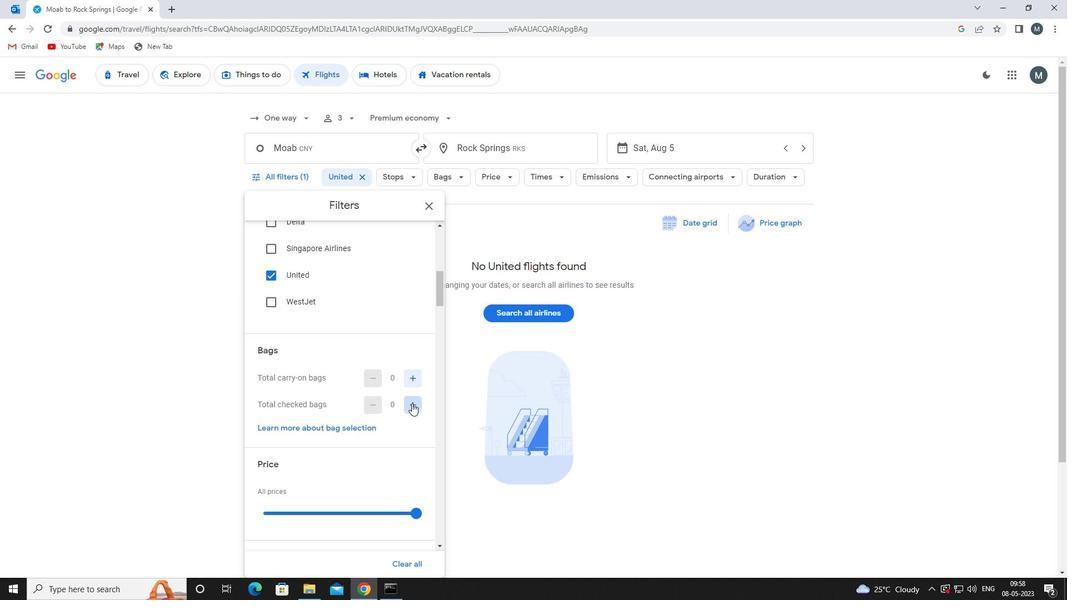 
Action: Mouse moved to (333, 392)
Screenshot: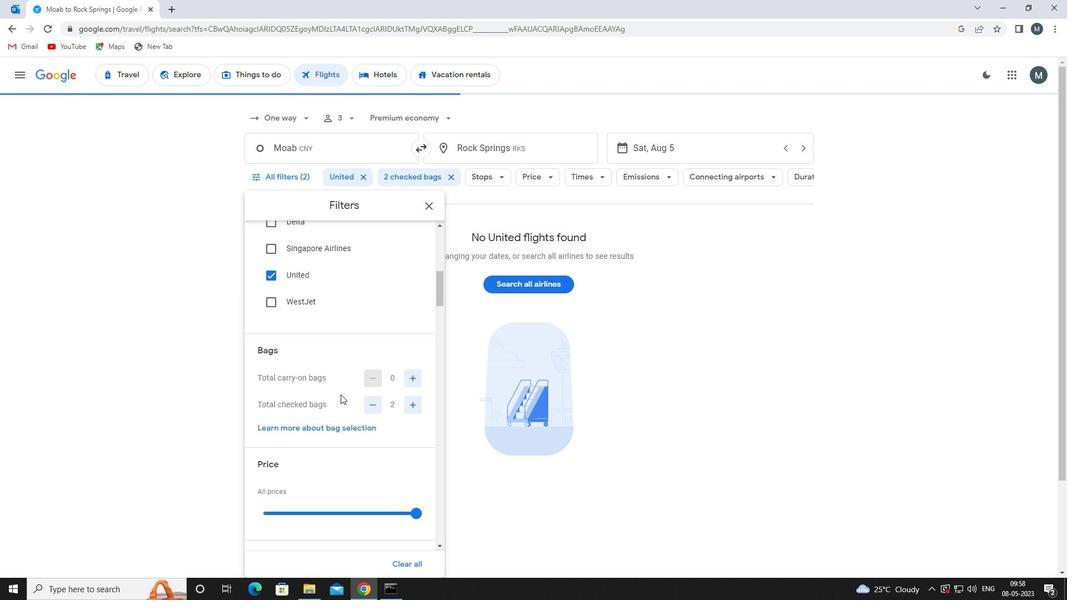 
Action: Mouse scrolled (333, 391) with delta (0, 0)
Screenshot: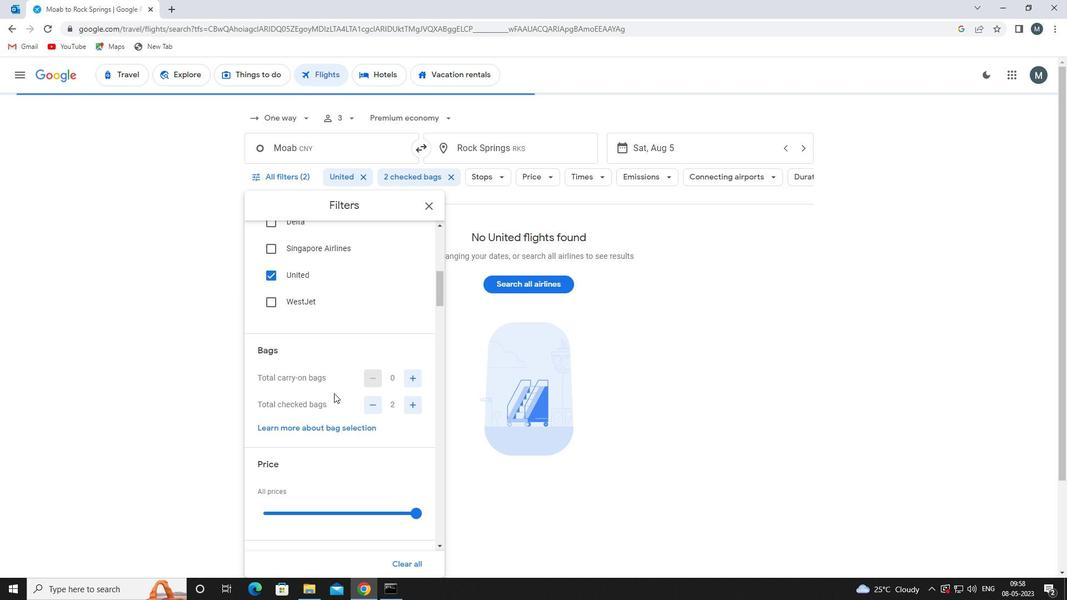 
Action: Mouse scrolled (333, 391) with delta (0, 0)
Screenshot: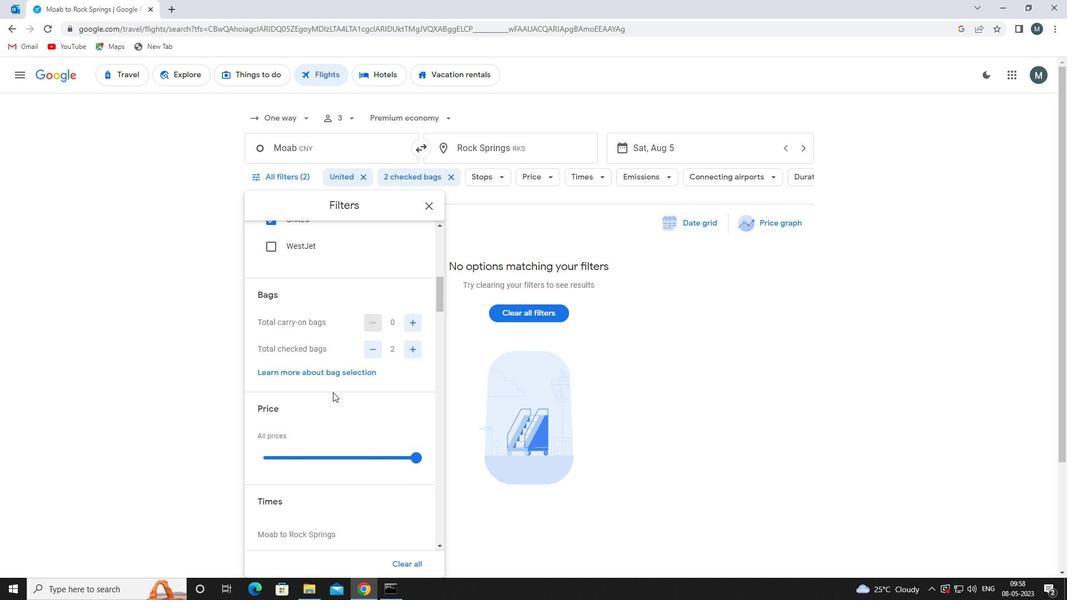 
Action: Mouse moved to (314, 390)
Screenshot: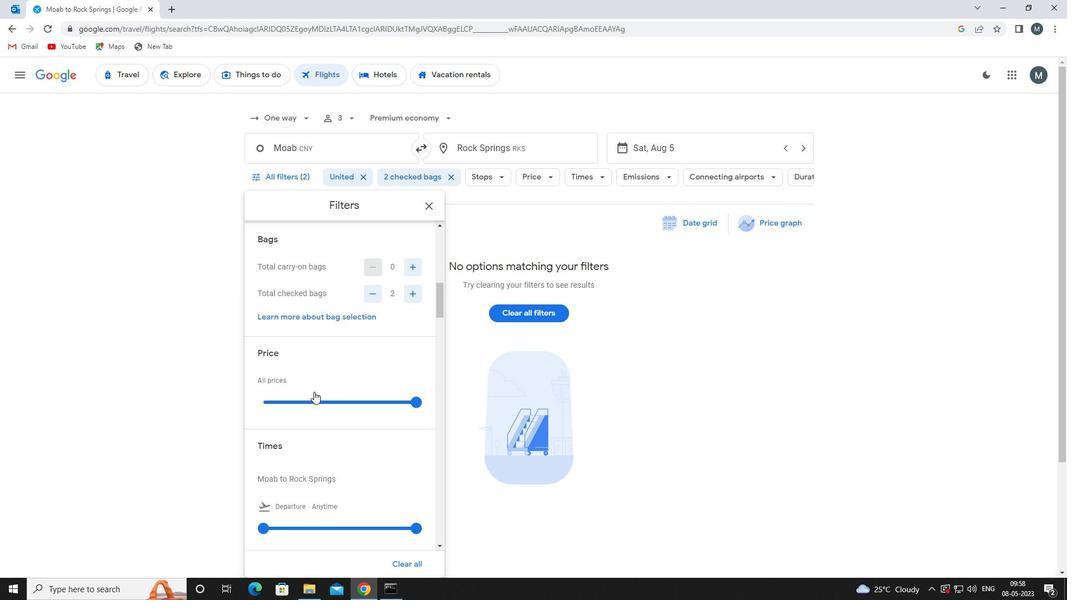 
Action: Mouse scrolled (314, 390) with delta (0, 0)
Screenshot: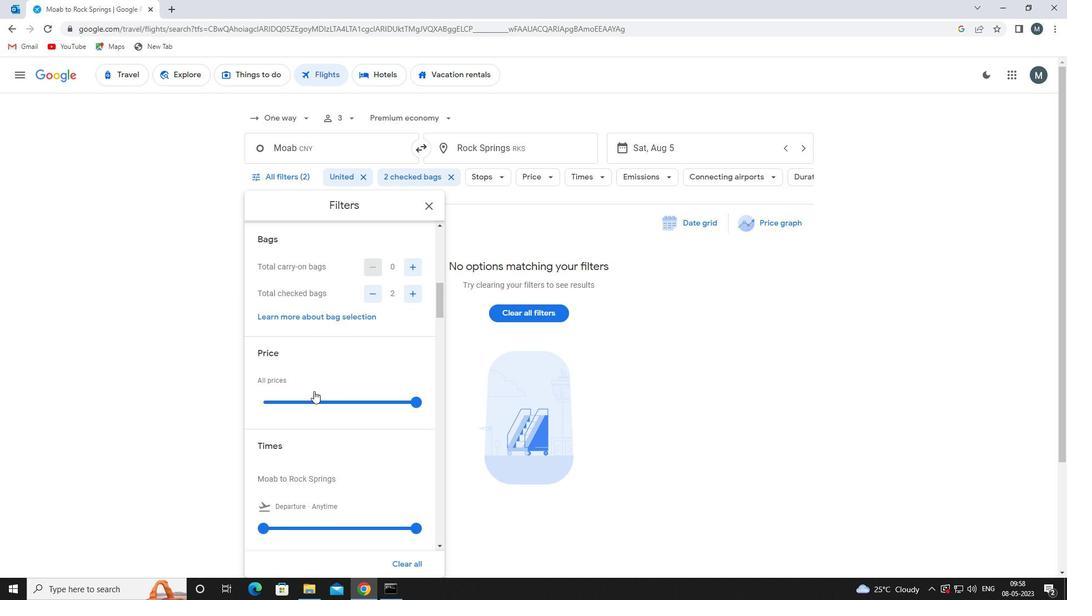 
Action: Mouse scrolled (314, 390) with delta (0, 0)
Screenshot: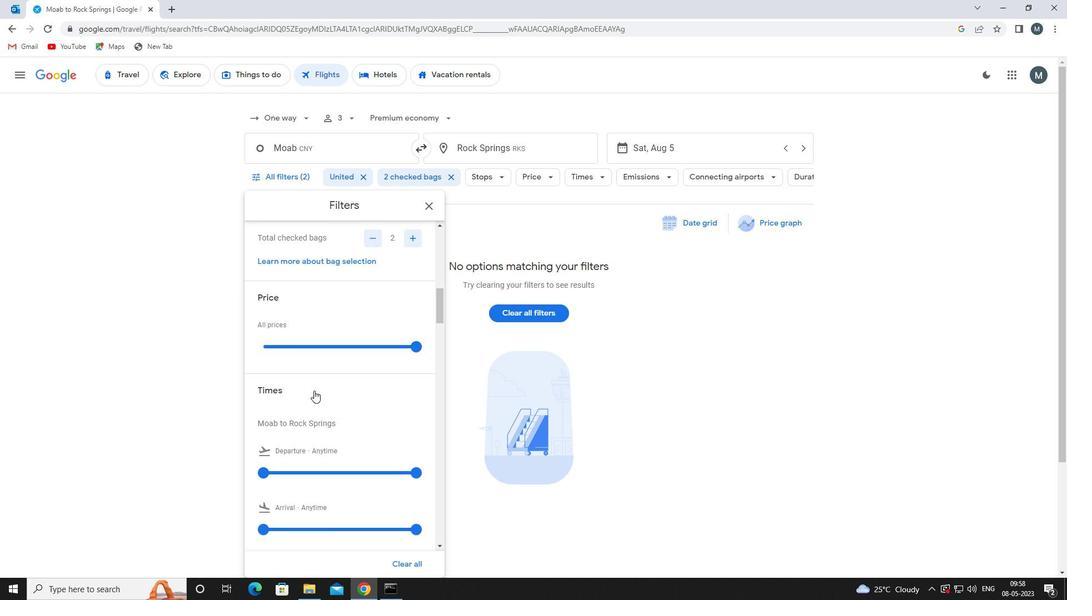 
Action: Mouse moved to (275, 418)
Screenshot: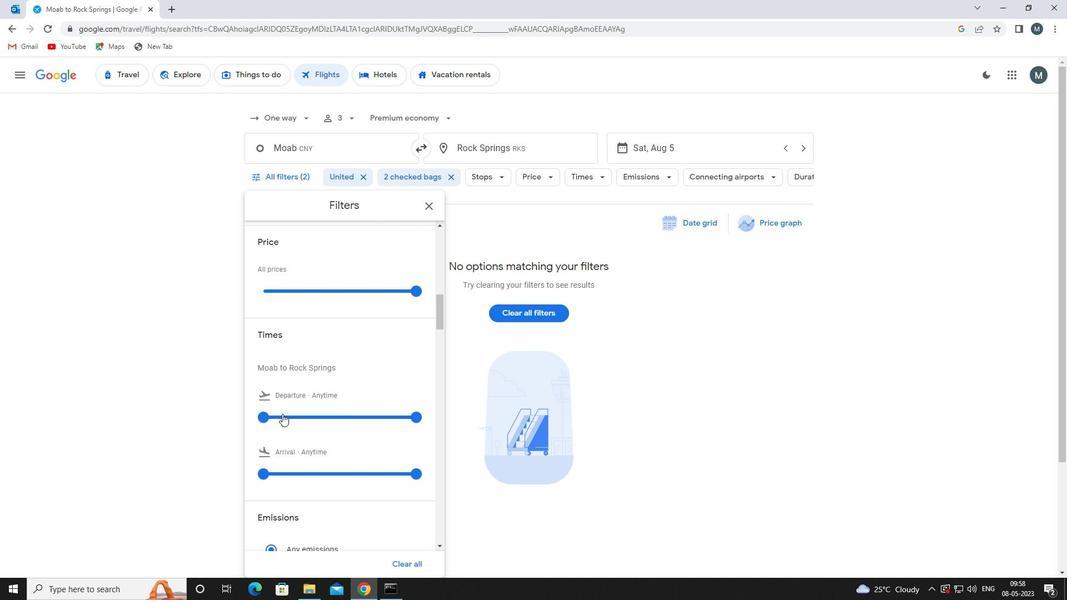 
Action: Mouse pressed left at (275, 418)
Screenshot: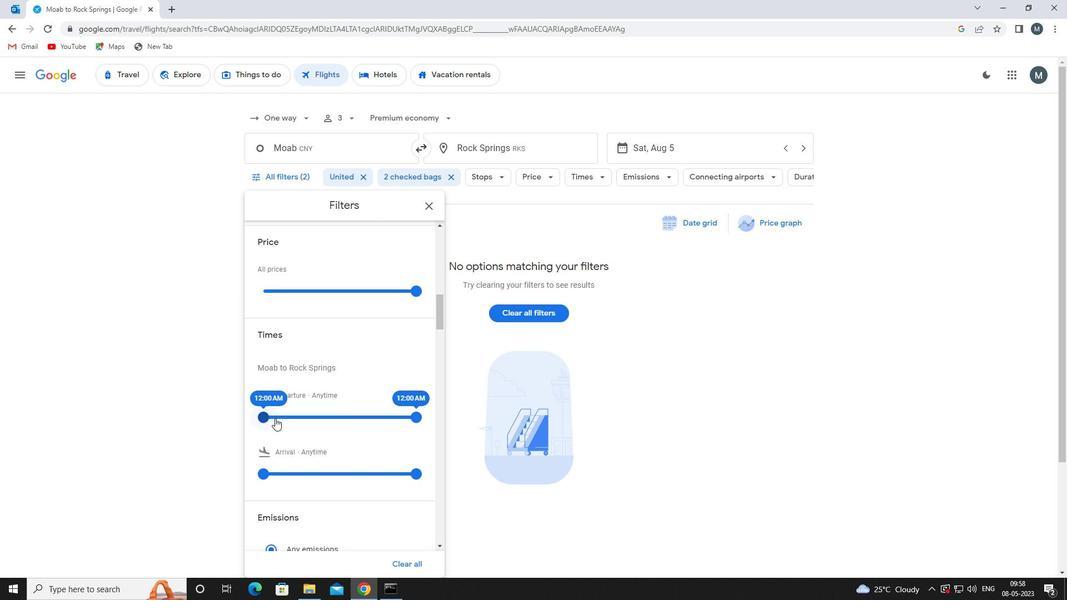 
Action: Mouse moved to (393, 421)
Screenshot: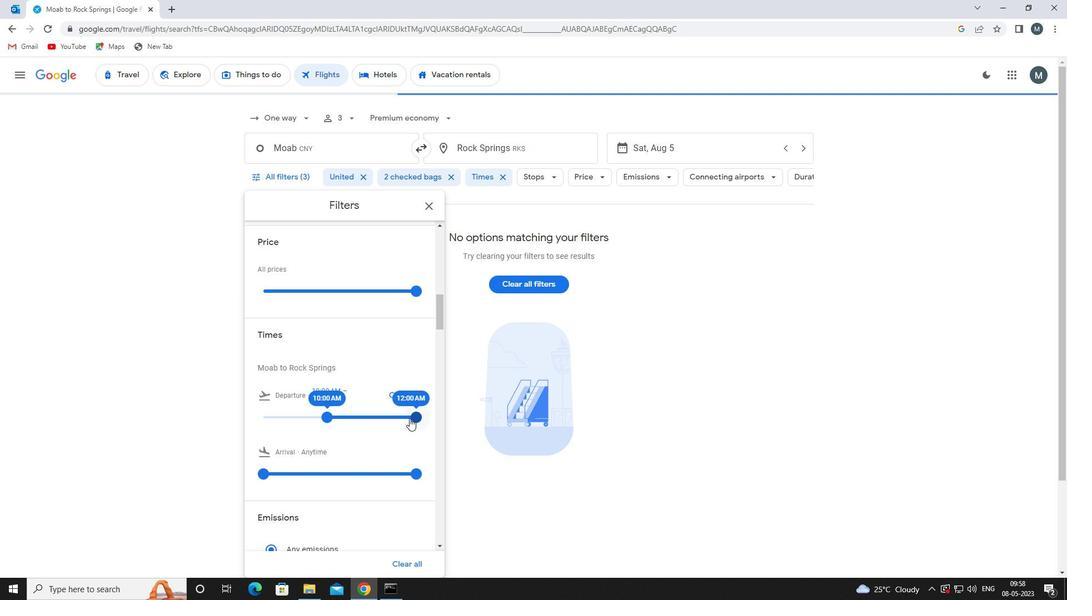 
Action: Mouse pressed left at (393, 421)
Screenshot: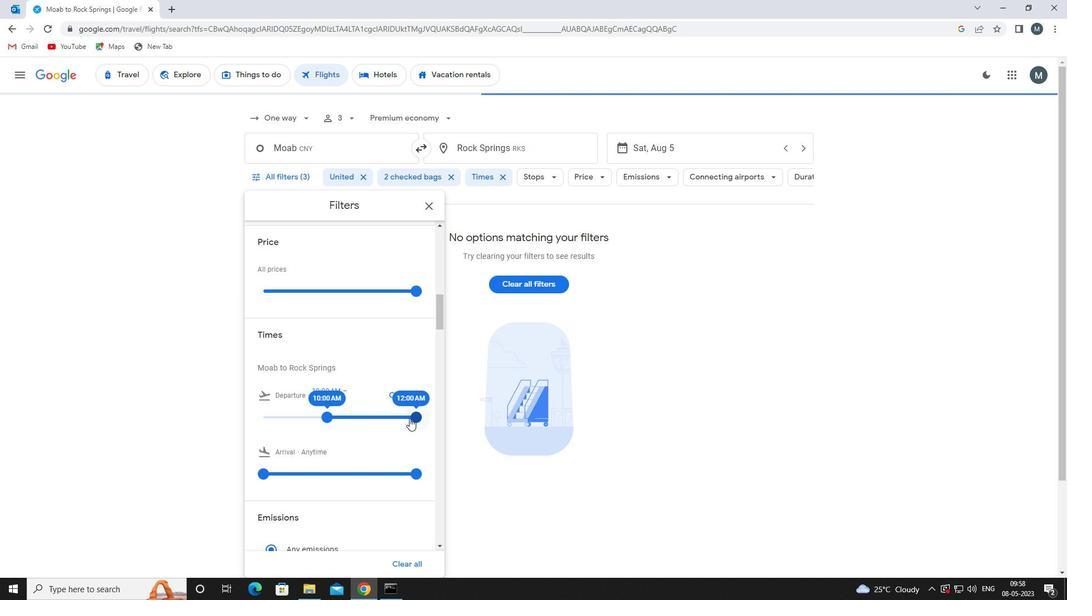 
Action: Mouse moved to (327, 423)
Screenshot: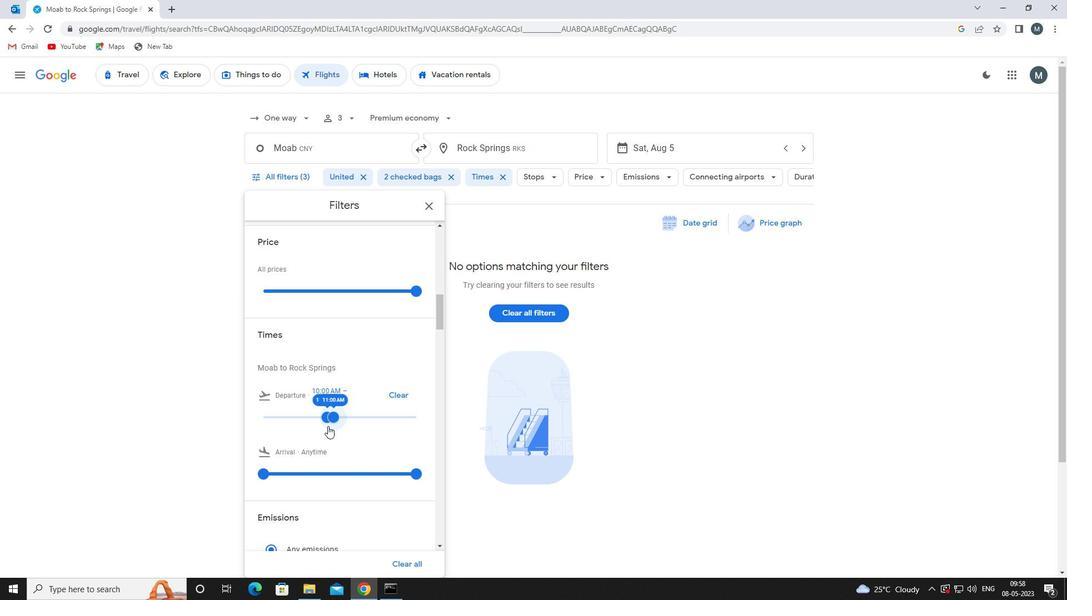 
Action: Mouse scrolled (327, 422) with delta (0, 0)
Screenshot: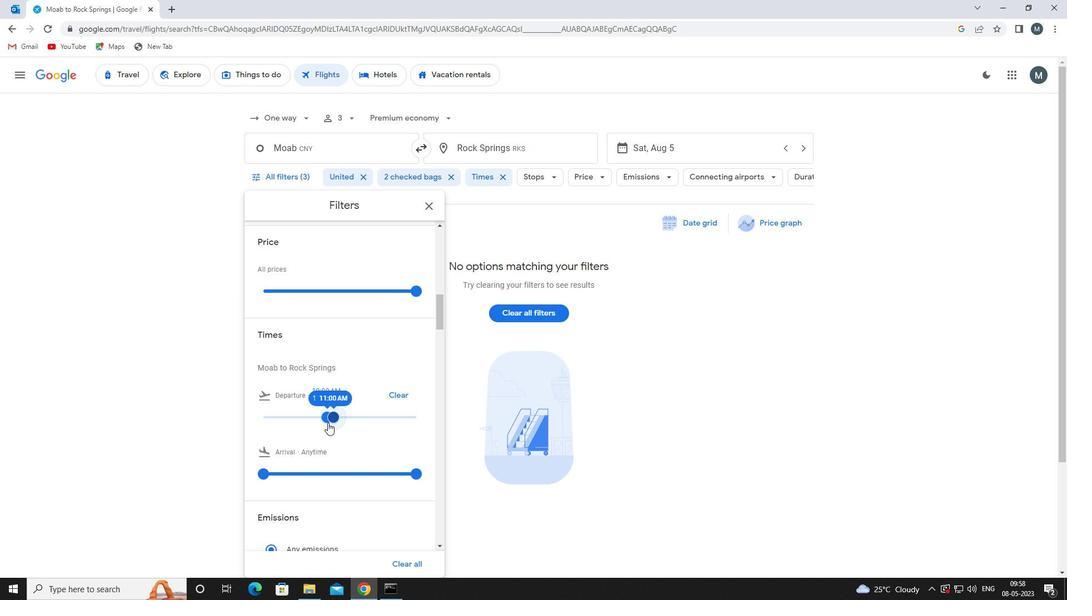 
Action: Mouse scrolled (327, 422) with delta (0, 0)
Screenshot: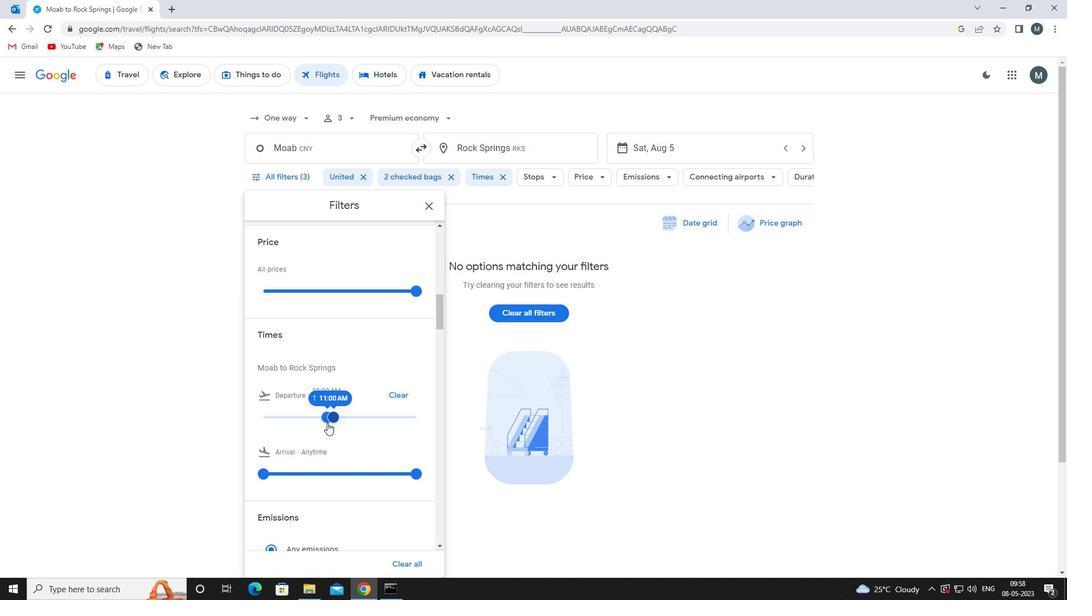 
Action: Mouse moved to (431, 204)
Screenshot: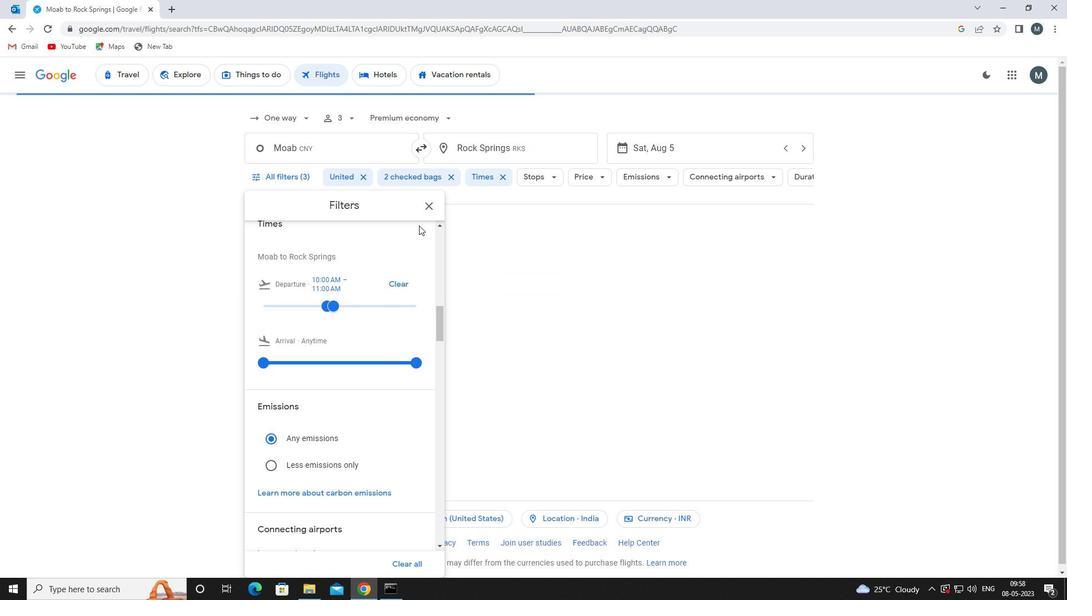 
Action: Mouse pressed left at (431, 204)
Screenshot: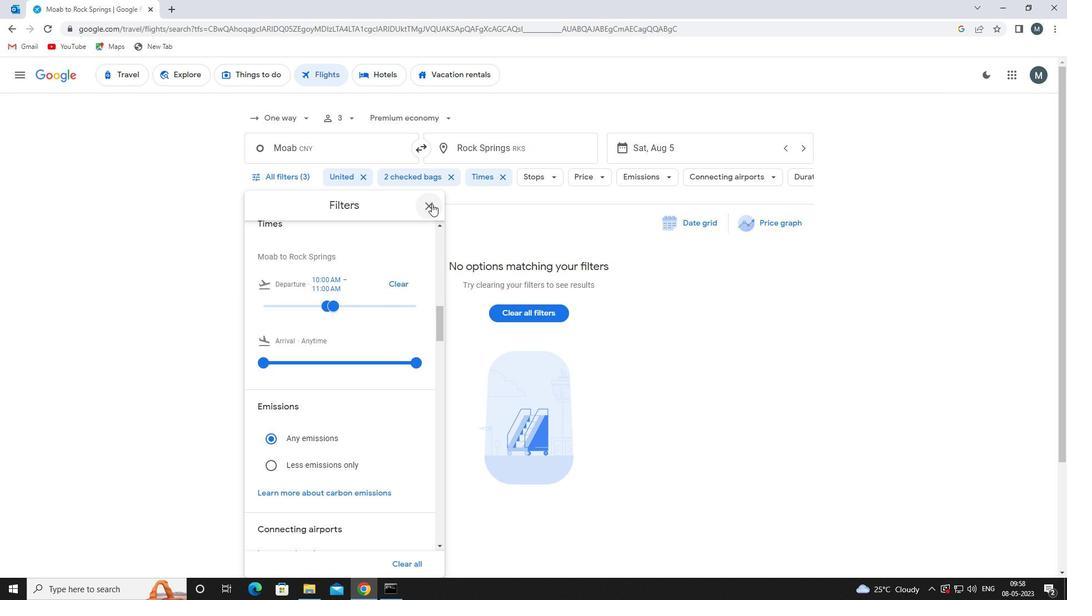 
Action: Mouse moved to (419, 226)
Screenshot: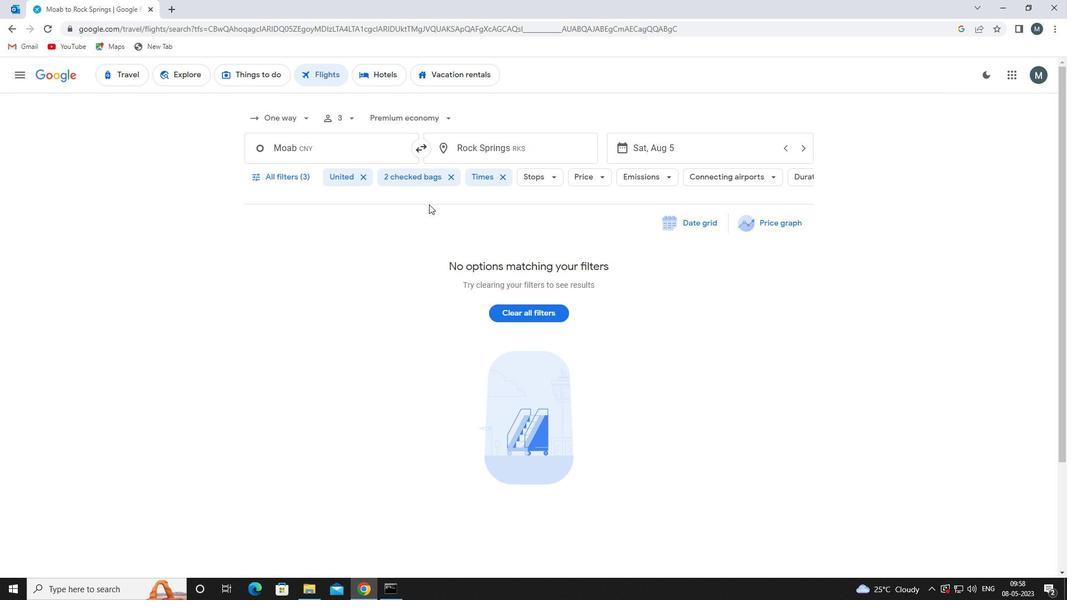 
